 Task: In the  document harry.html ,align picture to the 'center'. Insert word art below the picture and give heading  'Harry Potter  in Light Orange'change the shape height to  6.82 in
Action: Mouse moved to (203, 100)
Screenshot: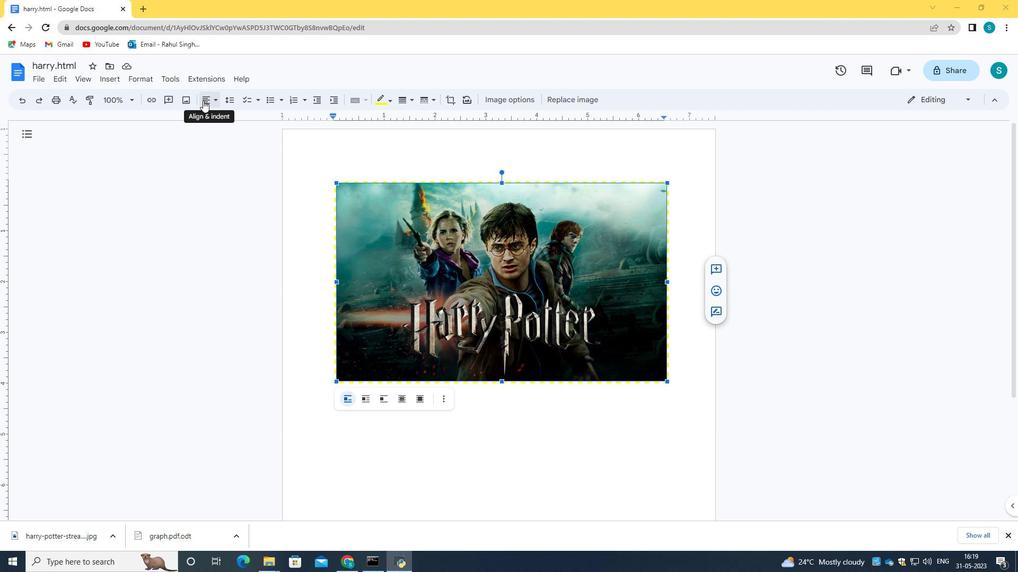 
Action: Mouse pressed left at (203, 100)
Screenshot: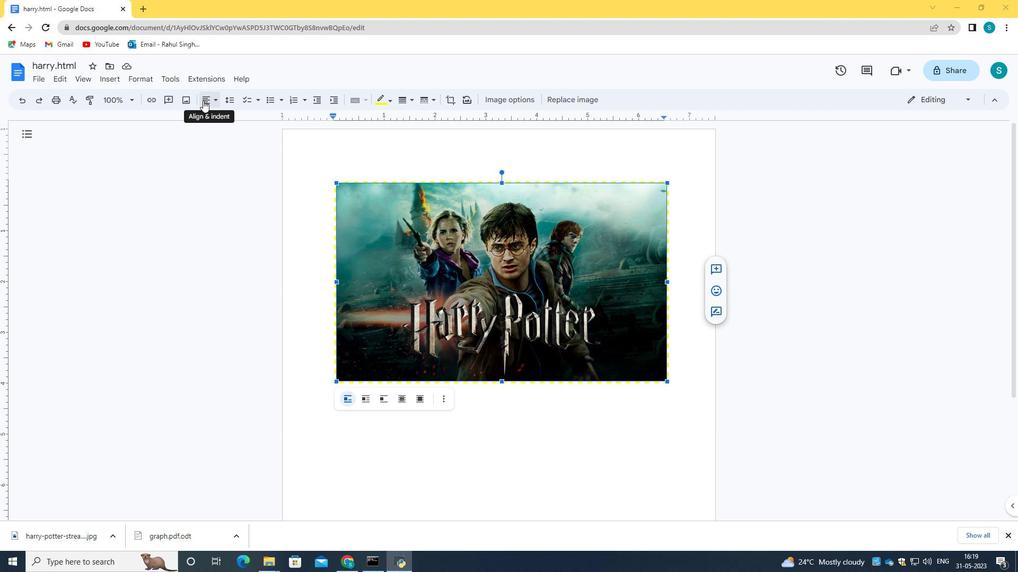 
Action: Mouse moved to (224, 119)
Screenshot: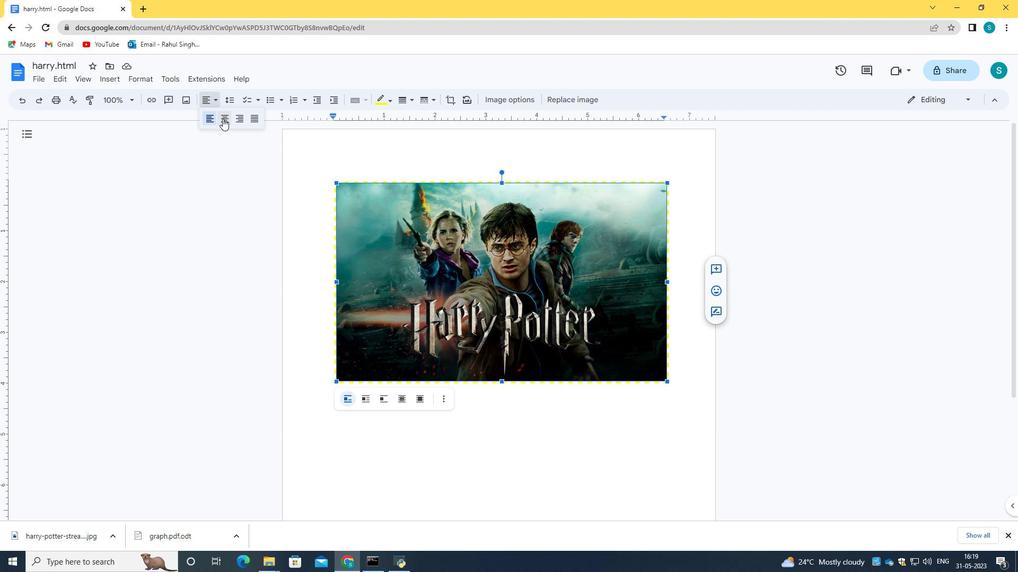
Action: Mouse pressed left at (224, 119)
Screenshot: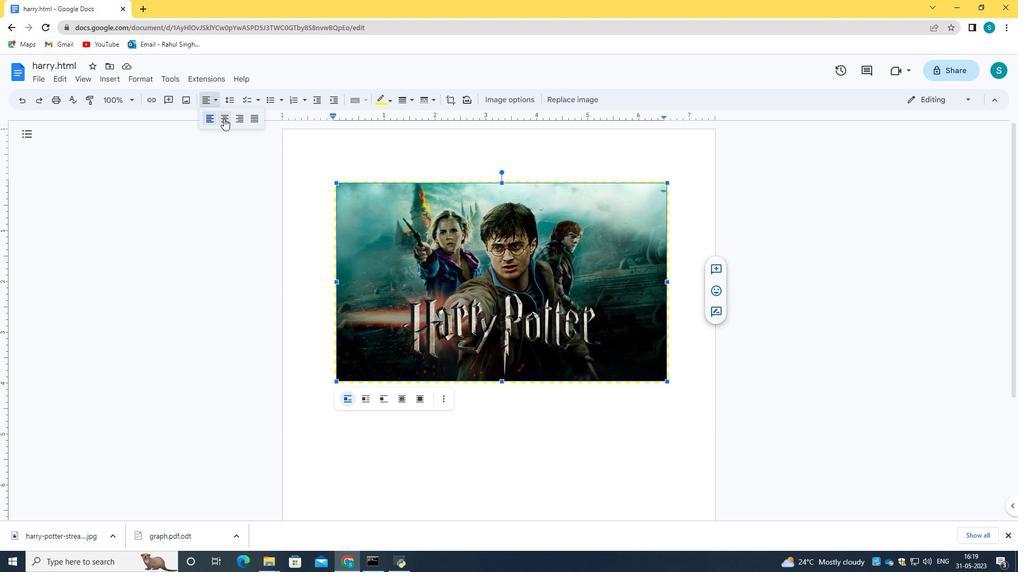 
Action: Mouse moved to (356, 235)
Screenshot: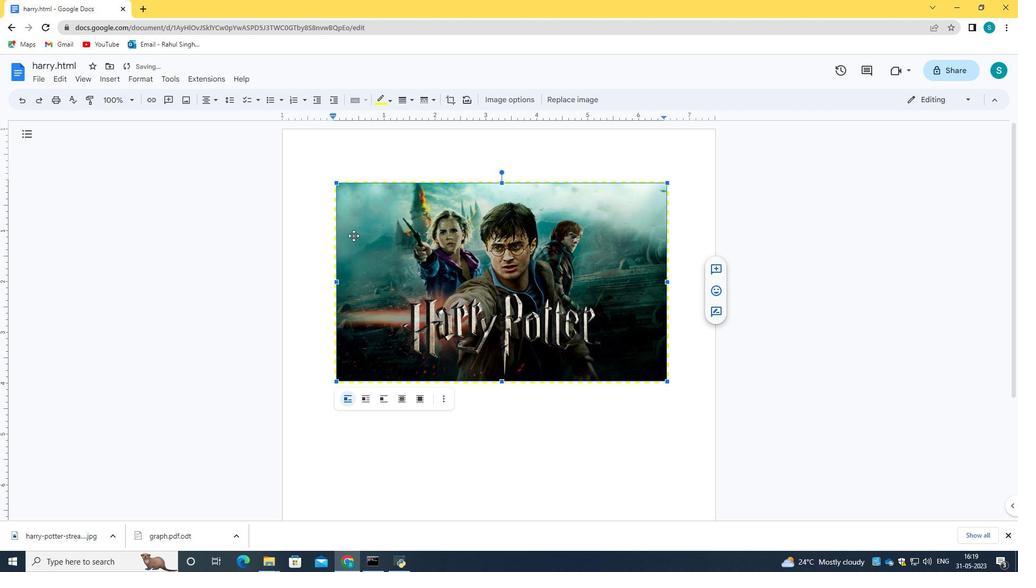 
Action: Mouse pressed left at (356, 235)
Screenshot: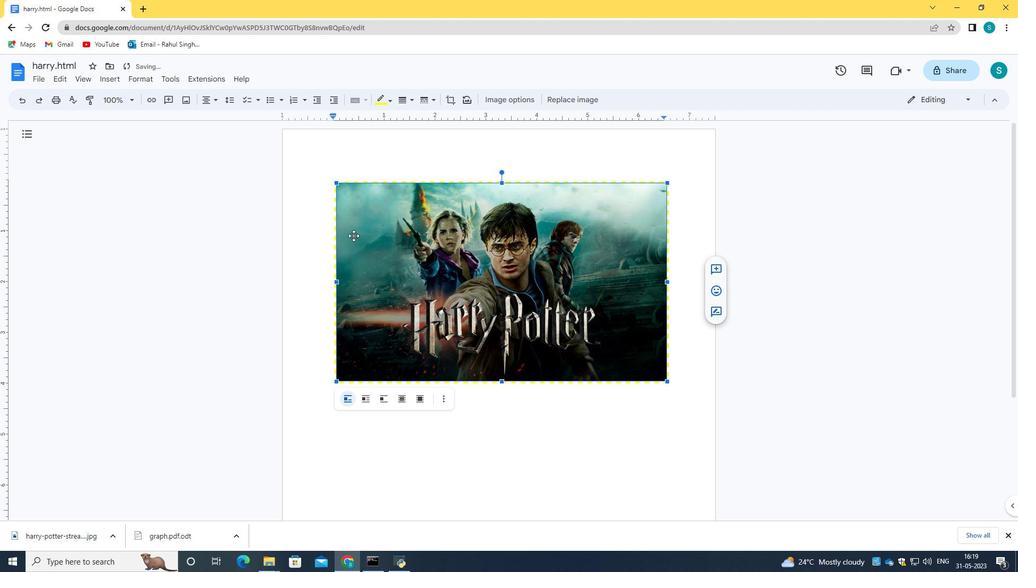 
Action: Mouse moved to (213, 100)
Screenshot: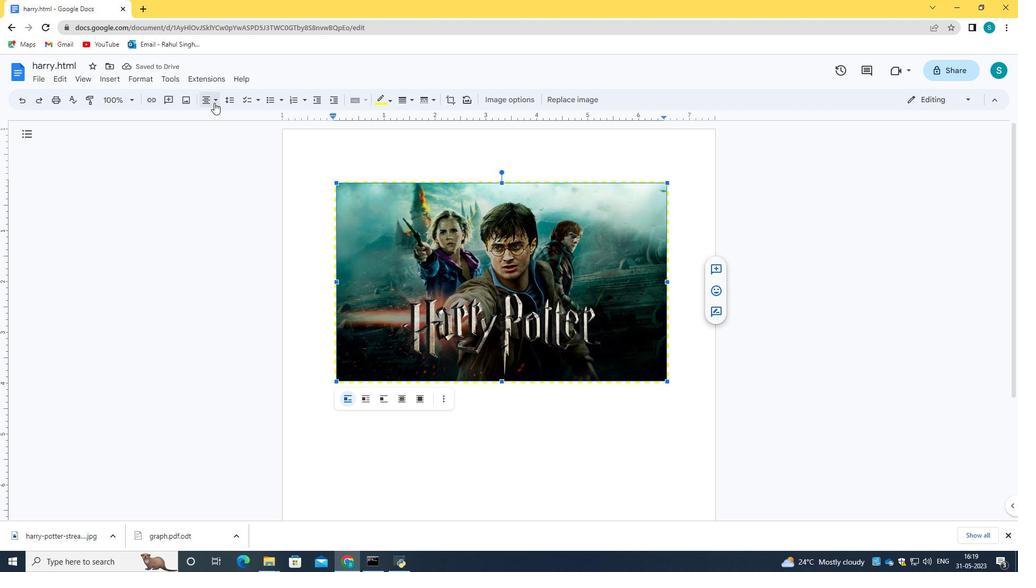 
Action: Mouse pressed left at (213, 100)
Screenshot: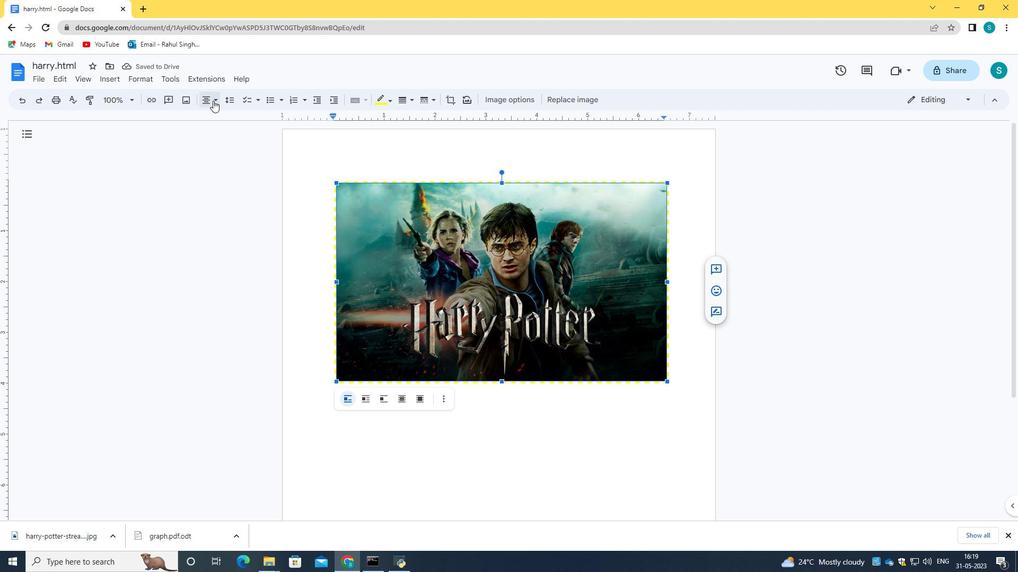 
Action: Mouse moved to (225, 122)
Screenshot: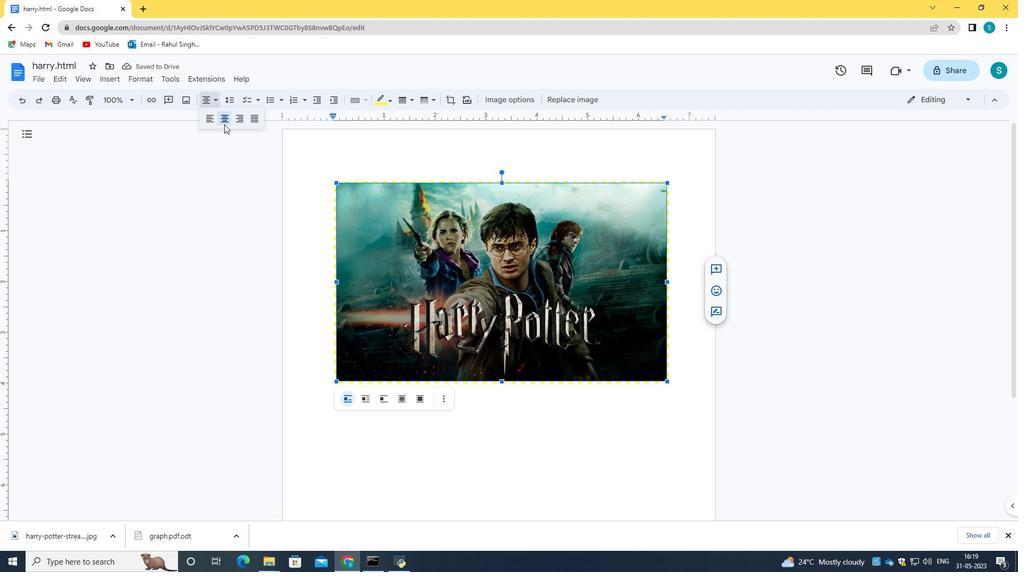
Action: Mouse pressed left at (225, 122)
Screenshot: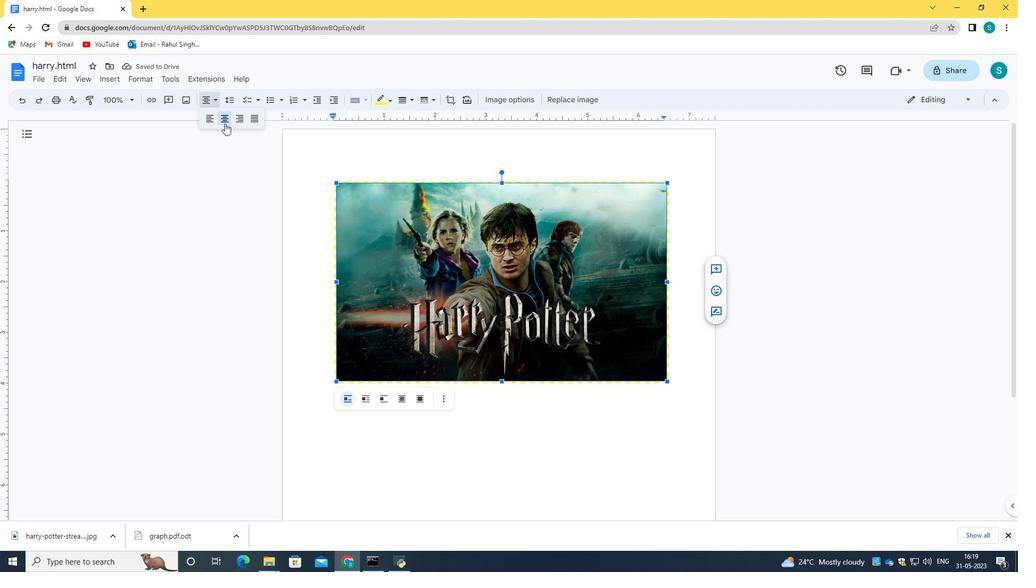 
Action: Mouse moved to (225, 122)
Screenshot: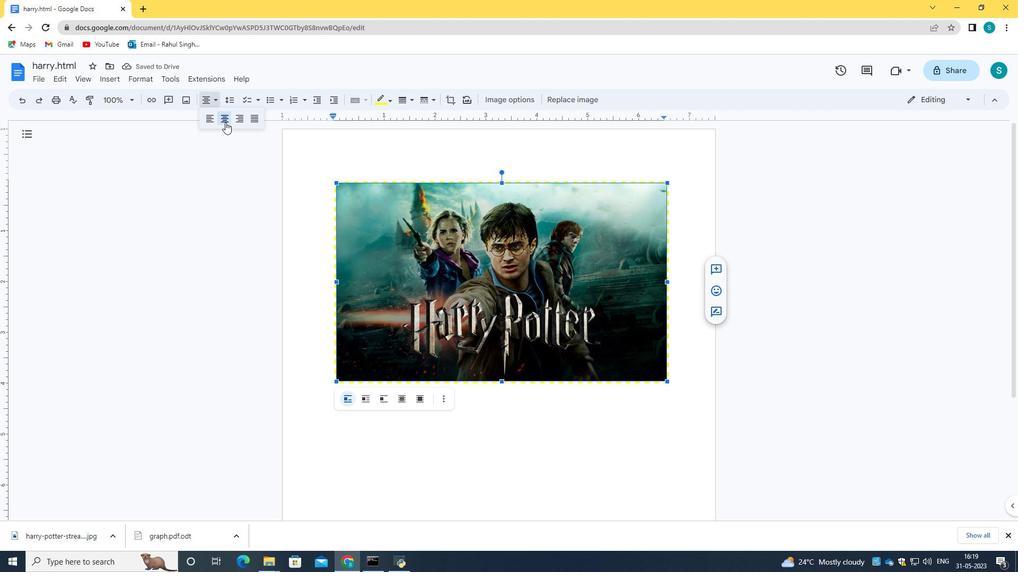 
Action: Mouse pressed left at (225, 122)
Screenshot: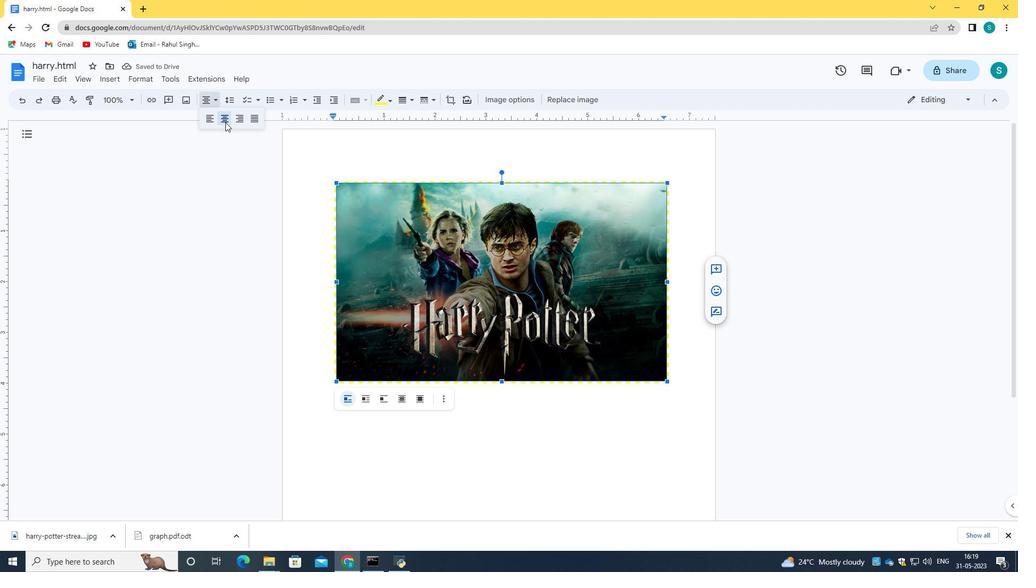 
Action: Mouse moved to (344, 156)
Screenshot: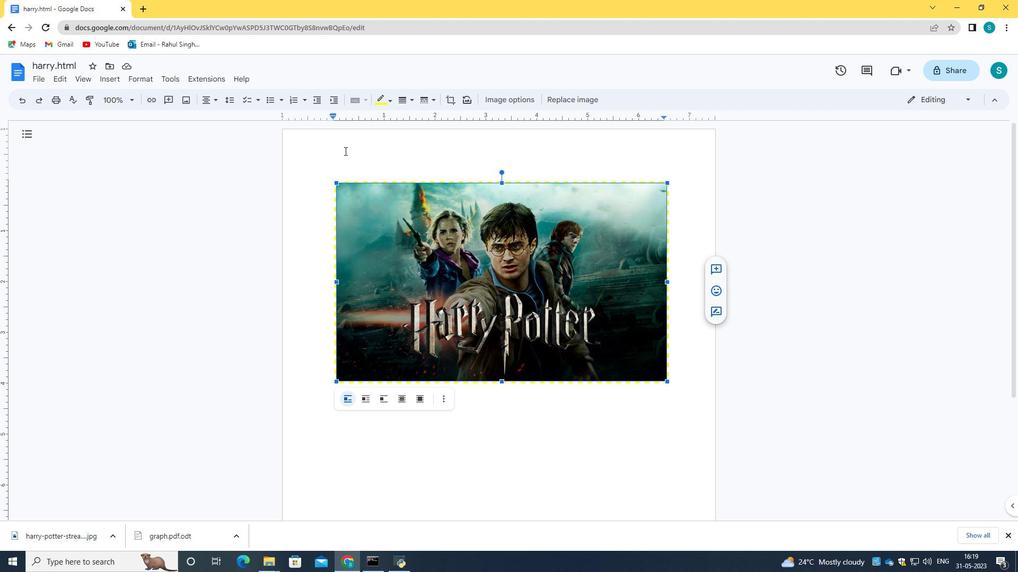
Action: Mouse pressed left at (344, 156)
Screenshot: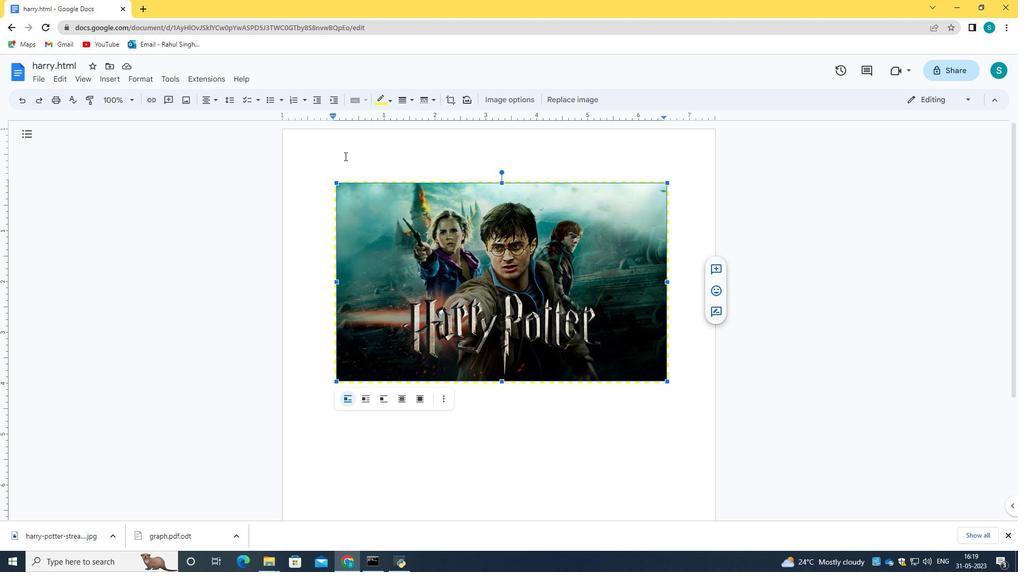 
Action: Mouse moved to (115, 82)
Screenshot: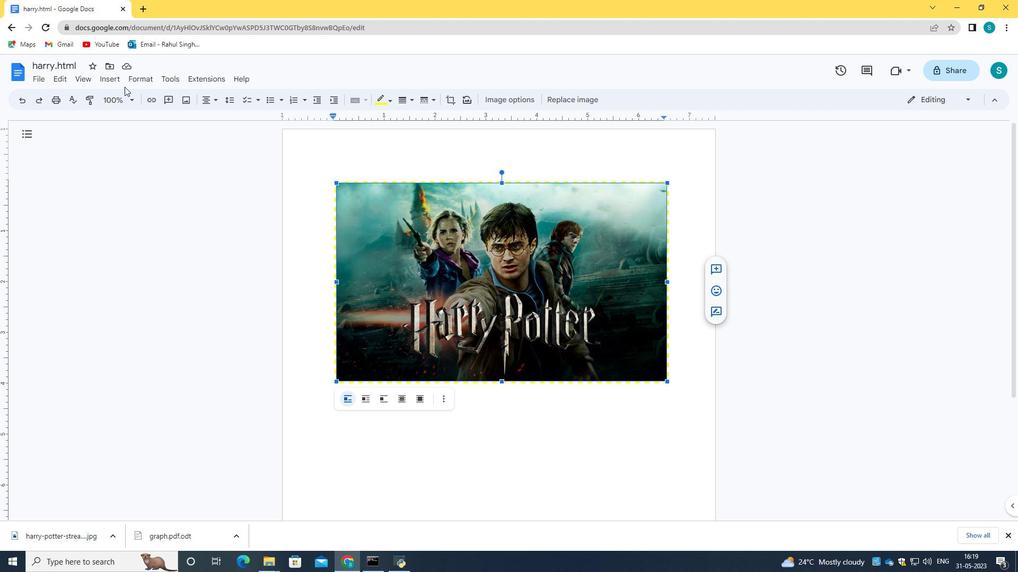 
Action: Mouse pressed left at (115, 82)
Screenshot: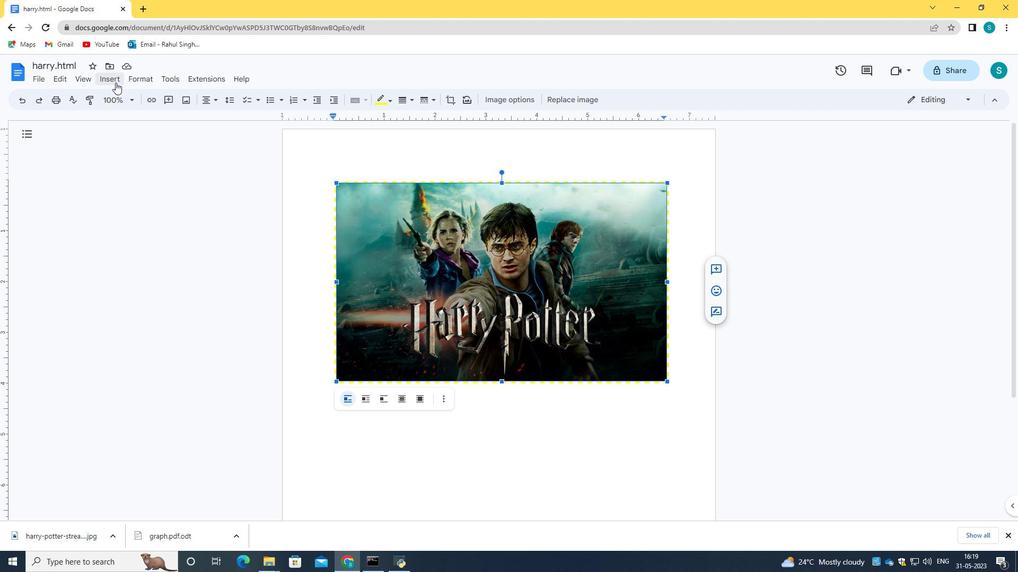 
Action: Mouse moved to (315, 138)
Screenshot: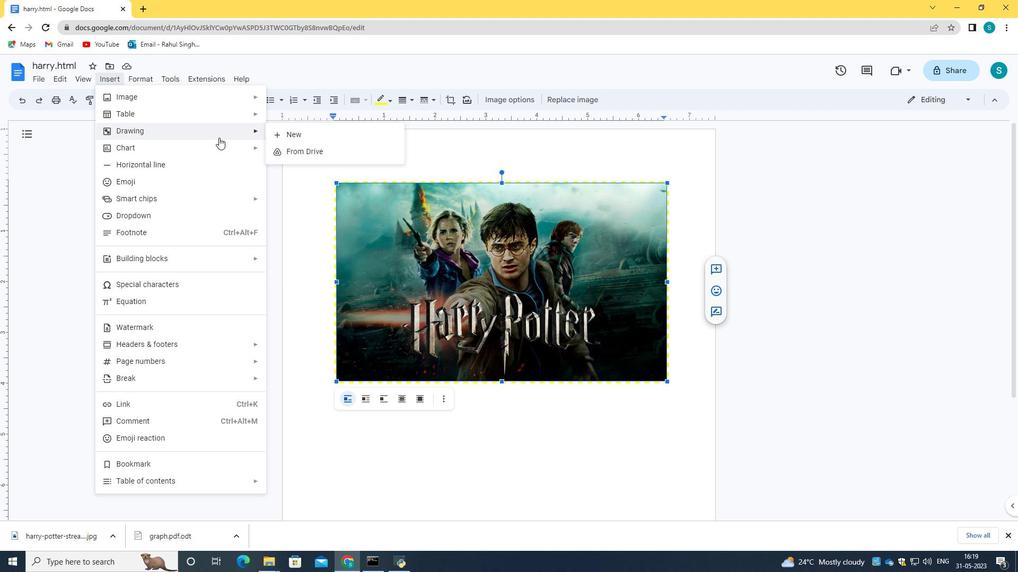 
Action: Mouse pressed left at (315, 138)
Screenshot: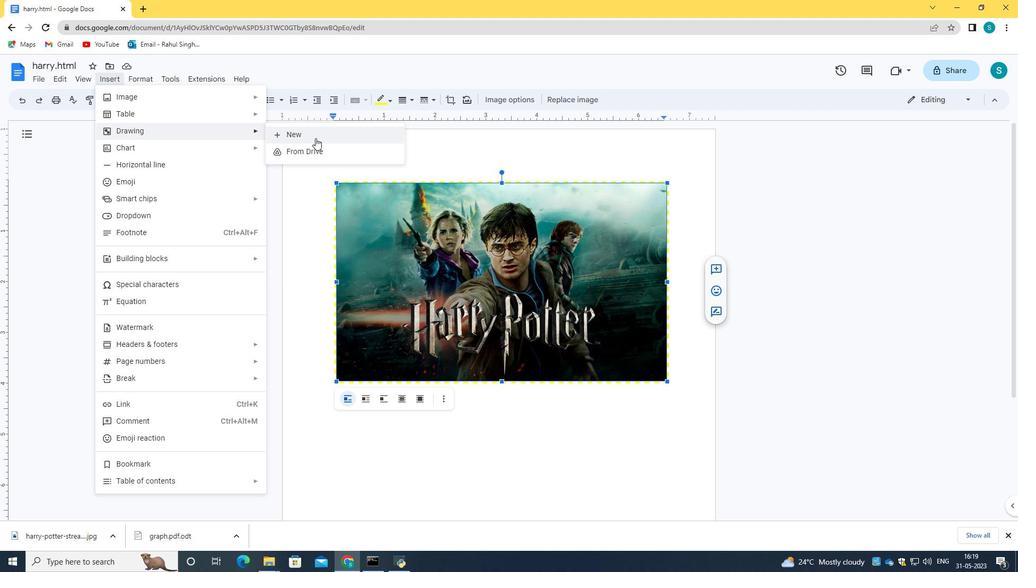 
Action: Mouse moved to (279, 123)
Screenshot: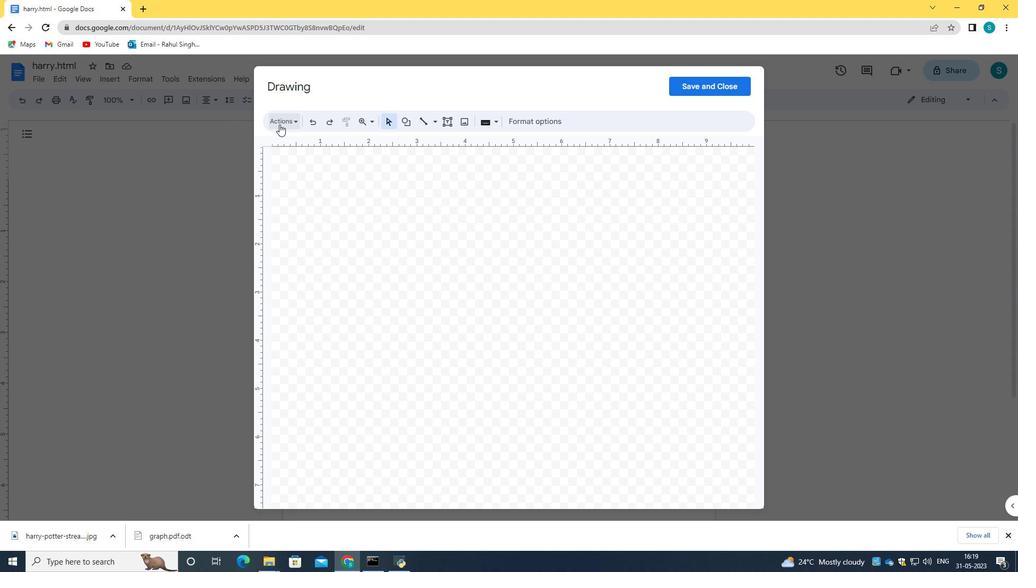 
Action: Mouse pressed left at (279, 123)
Screenshot: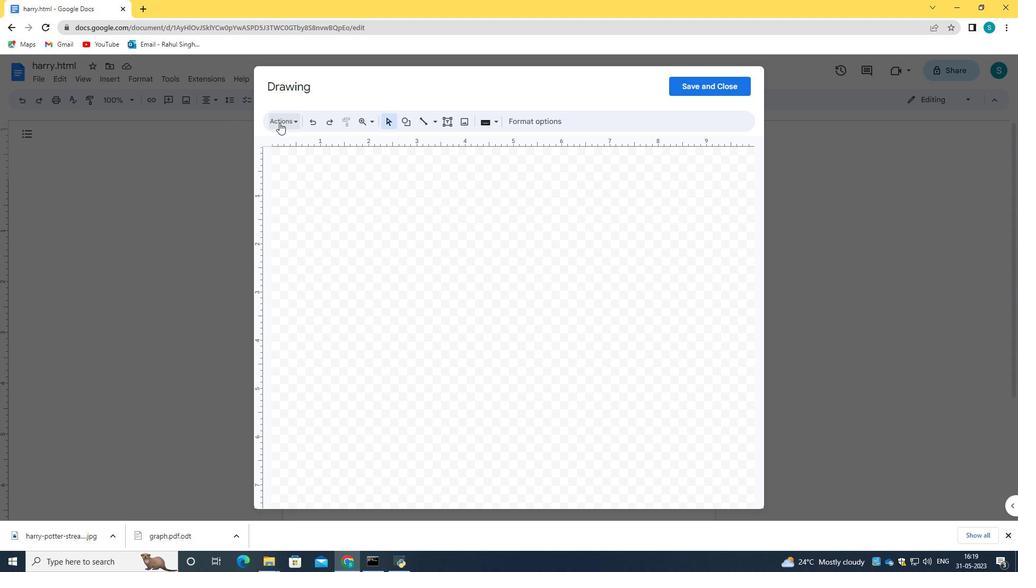 
Action: Mouse moved to (319, 195)
Screenshot: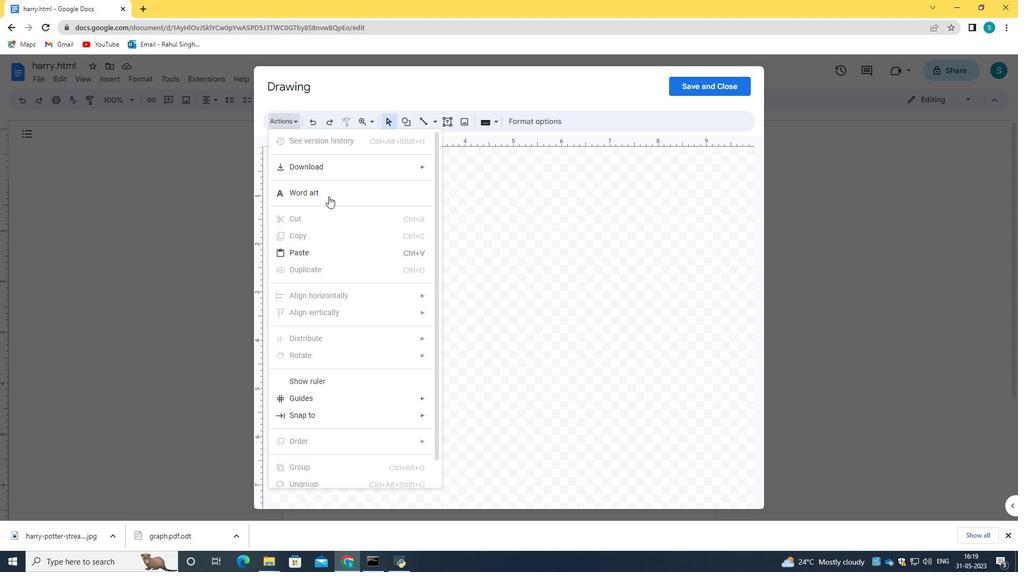 
Action: Mouse pressed left at (319, 195)
Screenshot: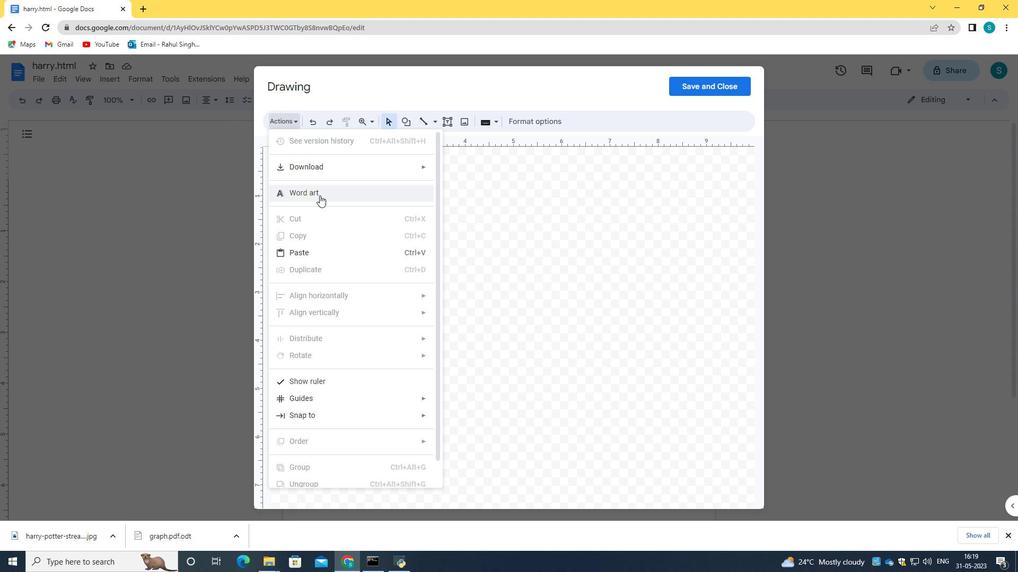 
Action: Mouse moved to (477, 164)
Screenshot: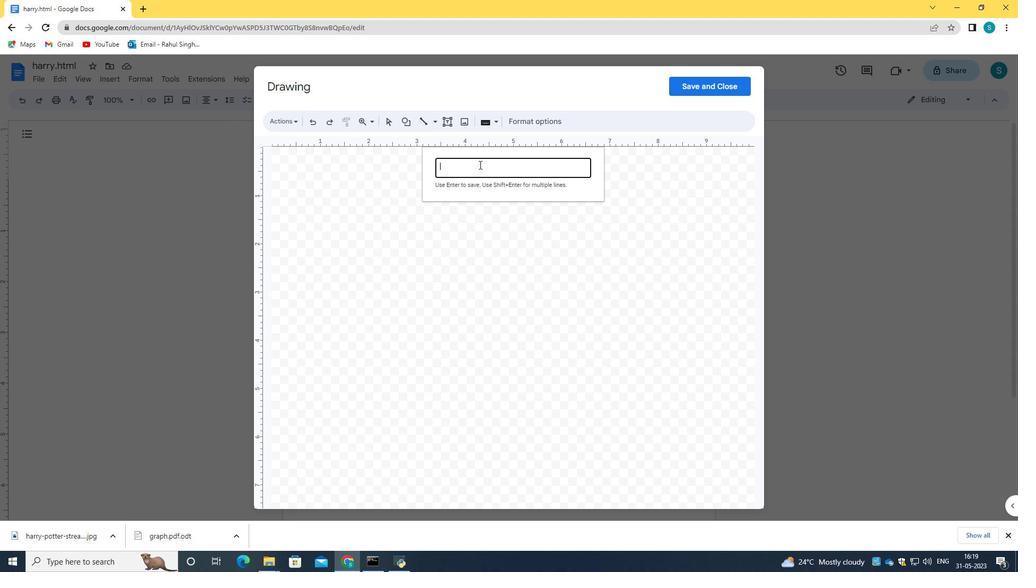 
Action: Key pressed <Key.caps_lock>H<Key.caps_lock>arry<Key.space><Key.caps_lock>P<Key.caps_lock>otter
Screenshot: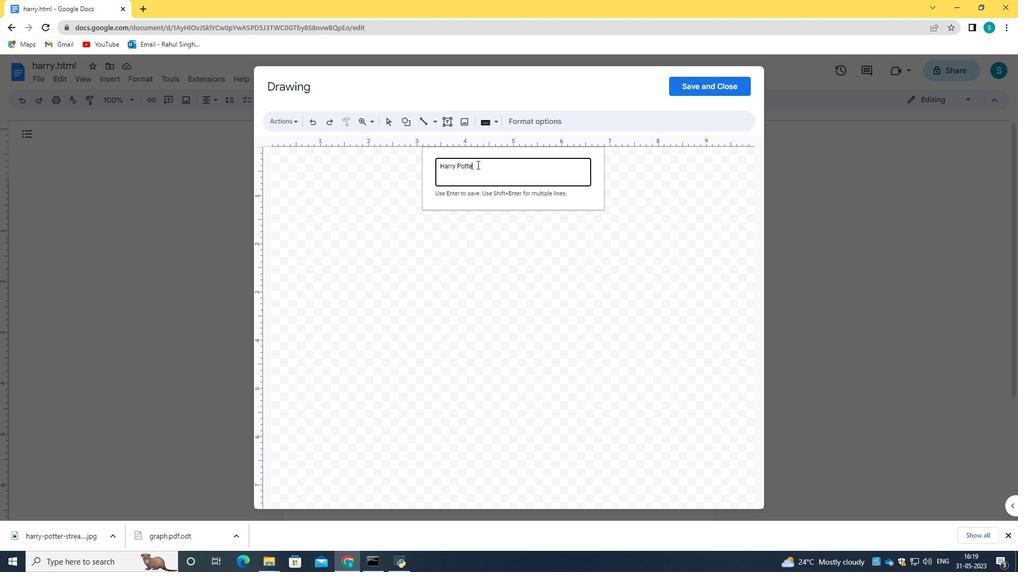 
Action: Mouse moved to (477, 167)
Screenshot: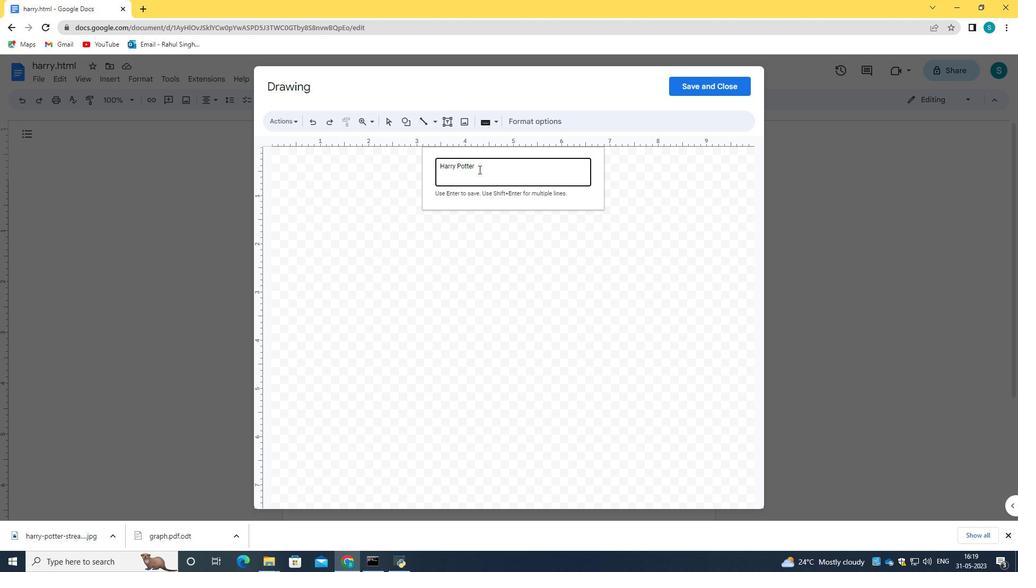 
Action: Mouse pressed left at (477, 167)
Screenshot: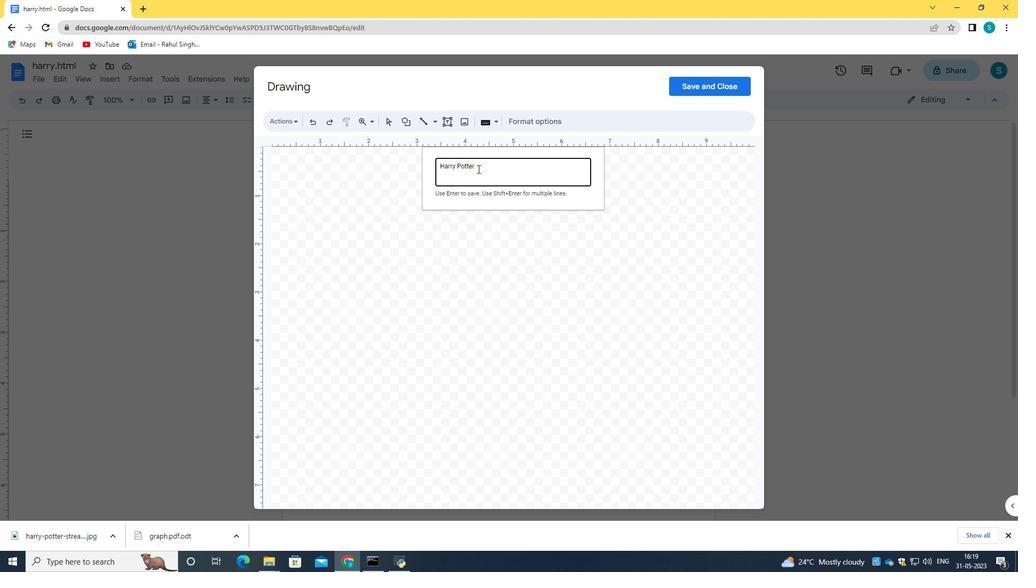 
Action: Mouse moved to (703, 85)
Screenshot: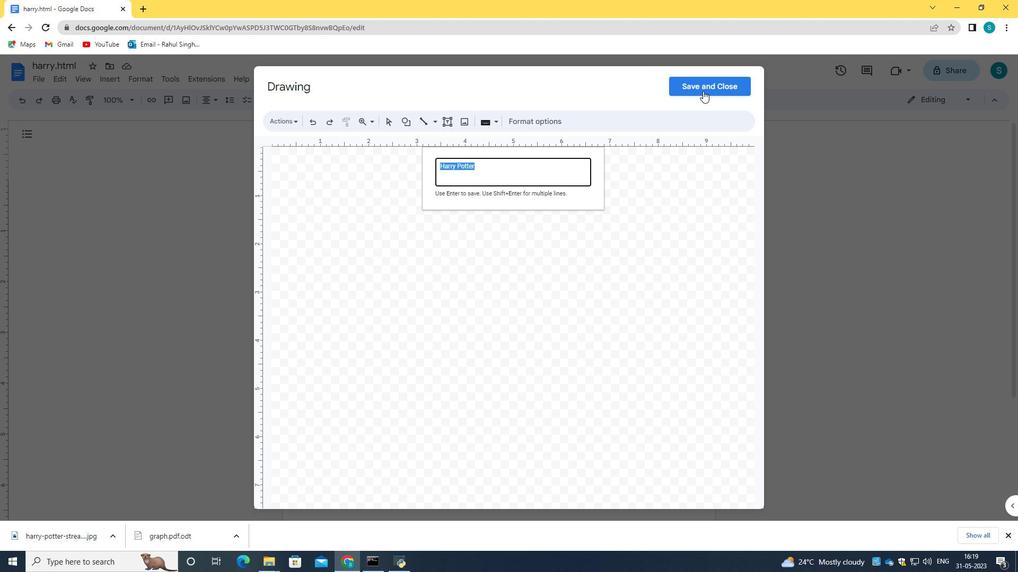 
Action: Mouse pressed left at (703, 85)
Screenshot: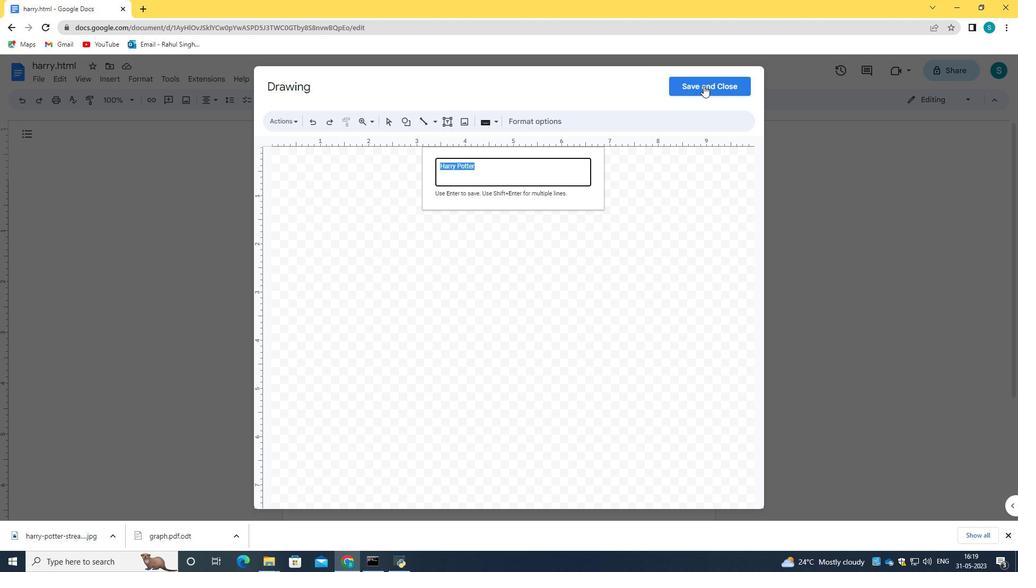 
Action: Mouse moved to (469, 165)
Screenshot: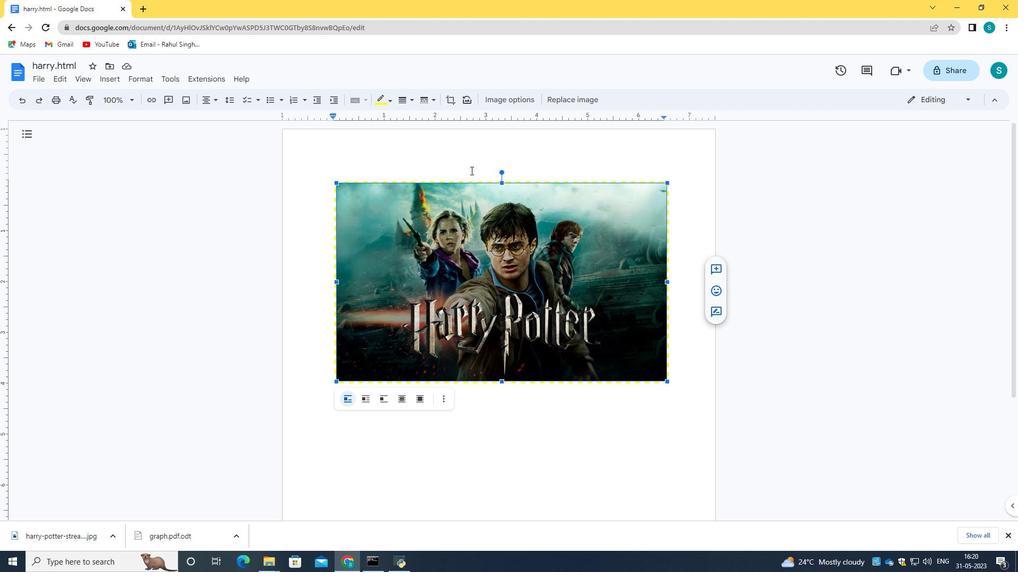 
Action: Mouse pressed left at (469, 165)
Screenshot: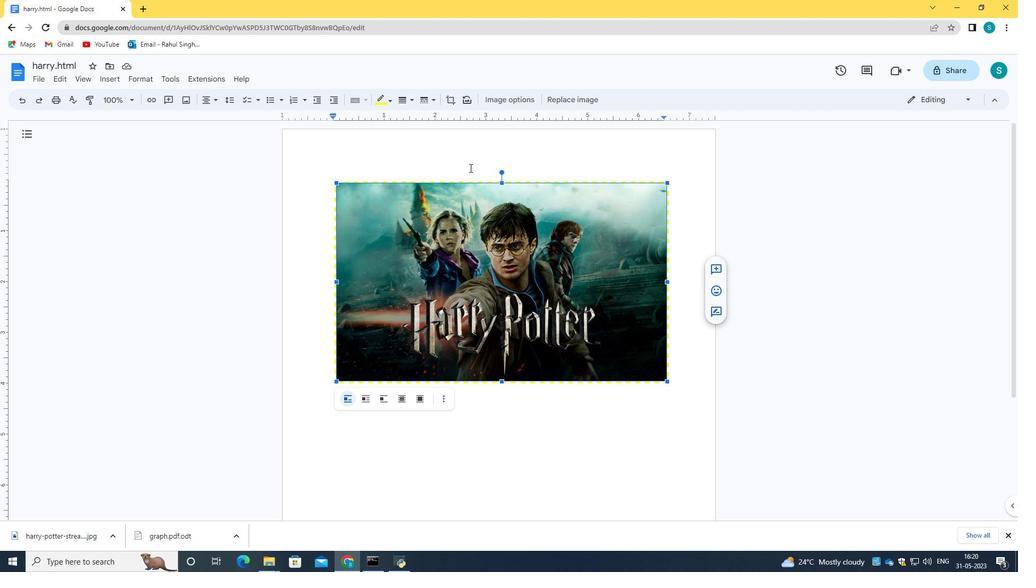 
Action: Mouse moved to (554, 413)
Screenshot: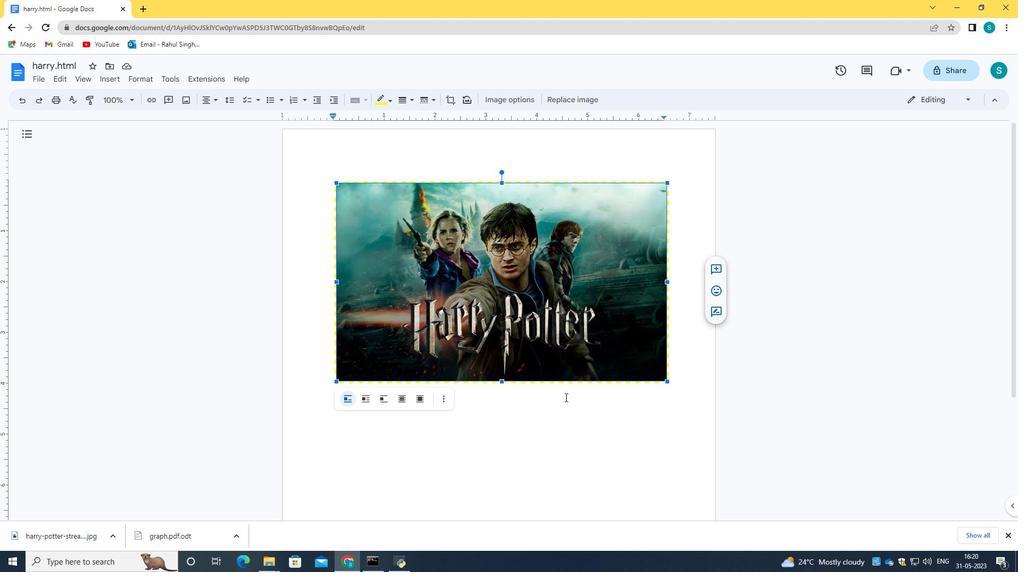 
Action: Mouse pressed left at (554, 413)
Screenshot: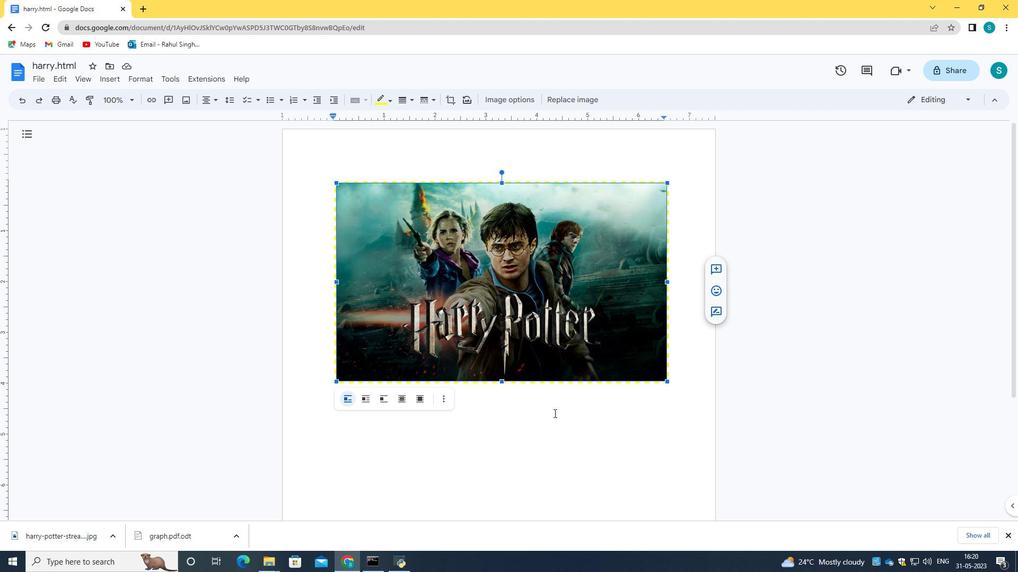 
Action: Mouse moved to (468, 148)
Screenshot: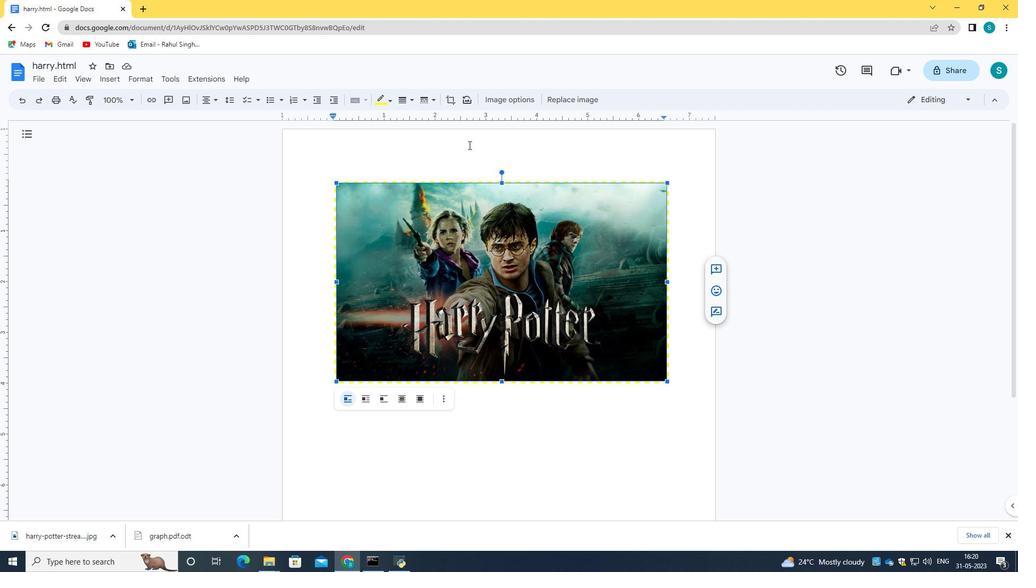 
Action: Mouse pressed left at (468, 148)
Screenshot: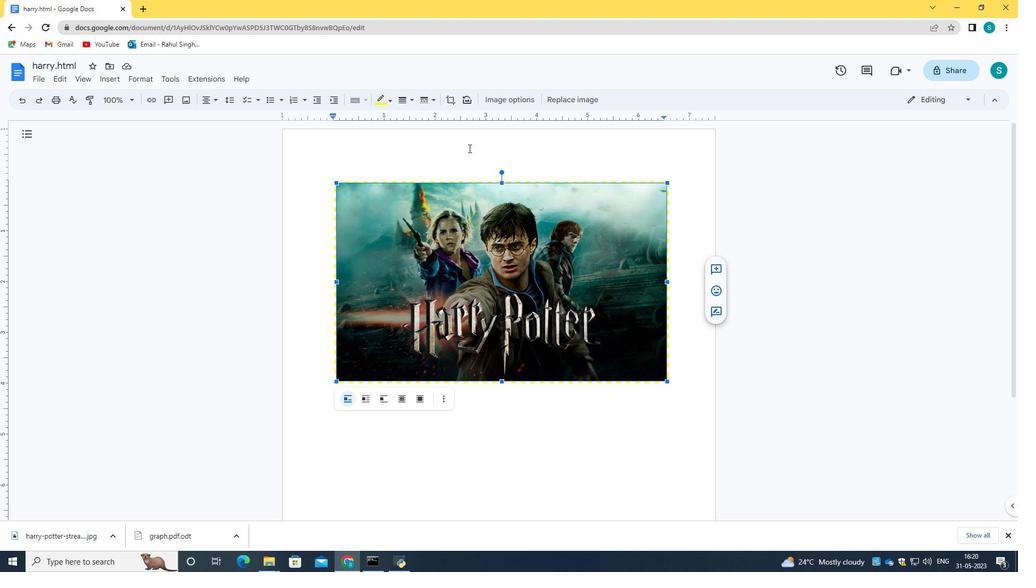 
Action: Mouse pressed left at (468, 148)
Screenshot: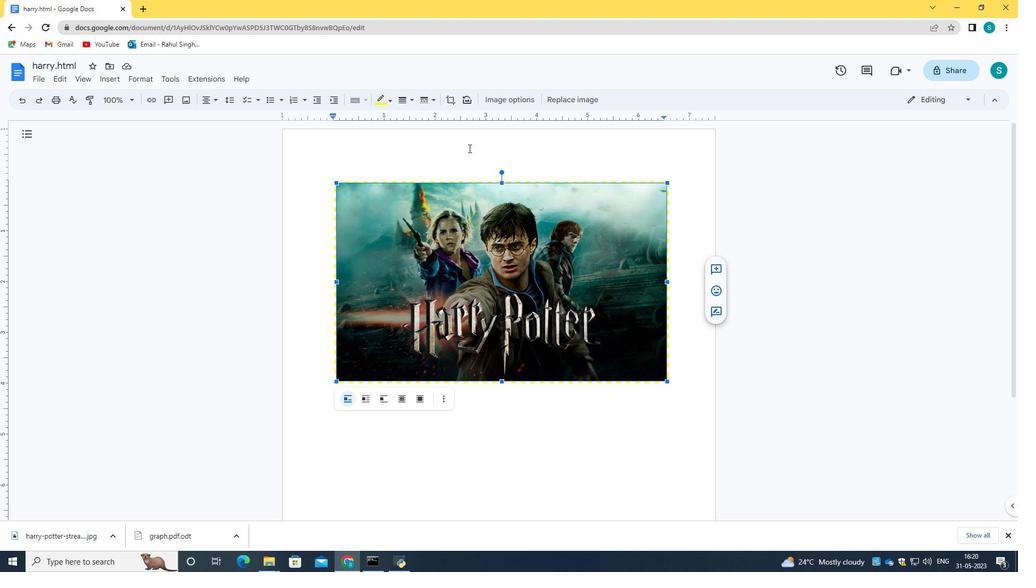 
Action: Mouse pressed left at (468, 148)
Screenshot: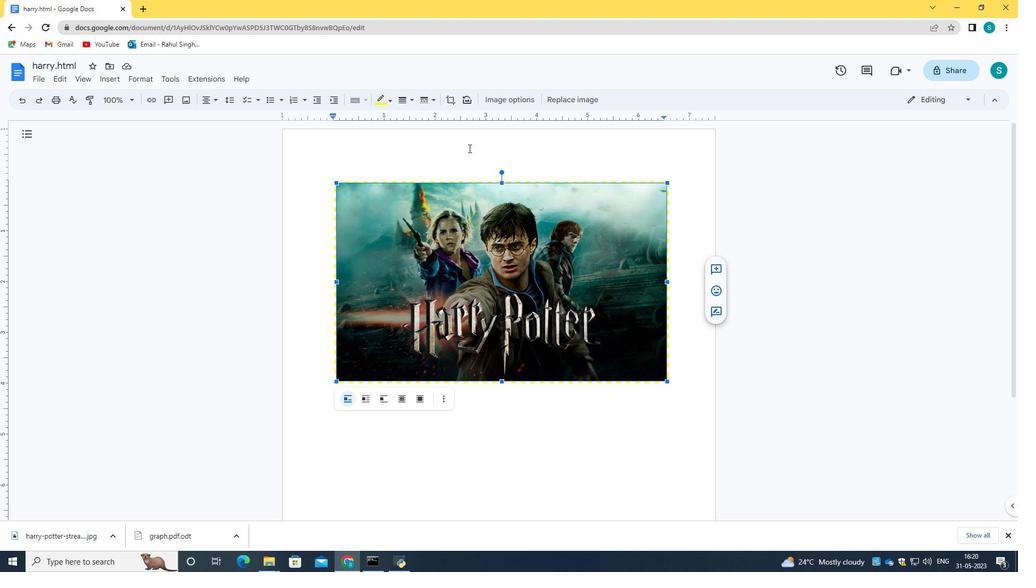 
Action: Mouse moved to (655, 331)
Screenshot: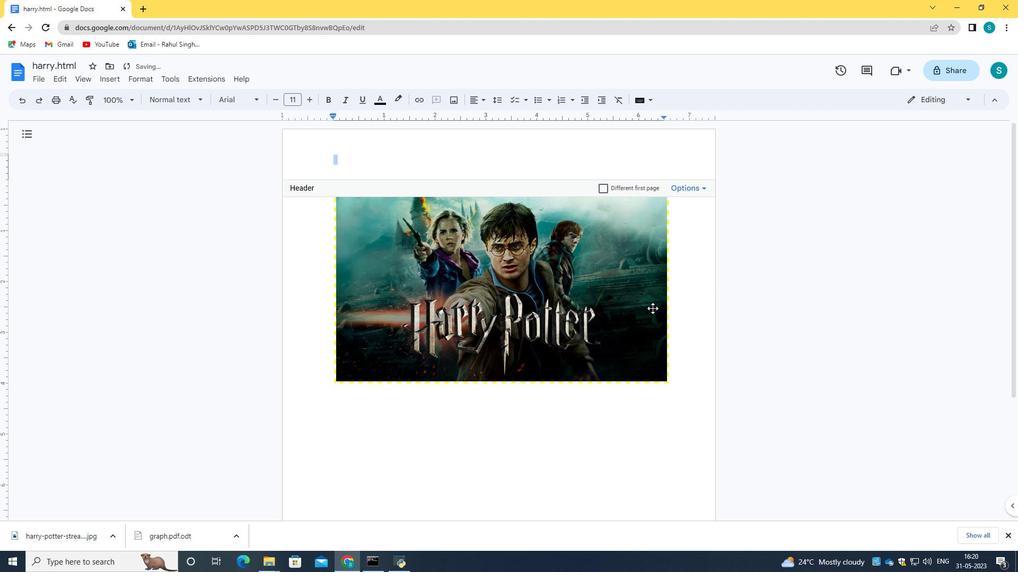 
Action: Mouse scrolled (655, 330) with delta (0, 0)
Screenshot: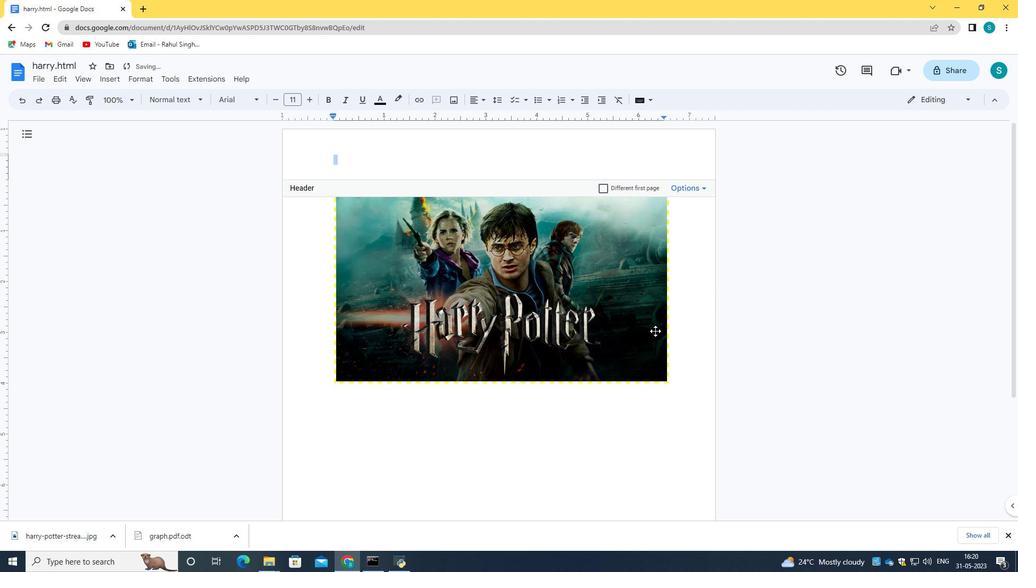 
Action: Mouse scrolled (655, 330) with delta (0, 0)
Screenshot: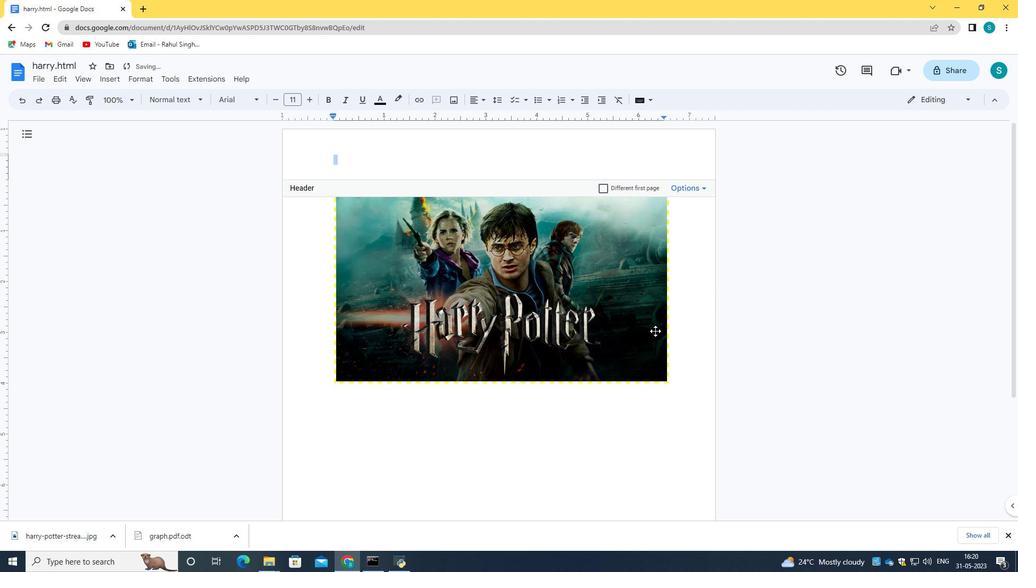 
Action: Mouse scrolled (655, 330) with delta (0, 0)
Screenshot: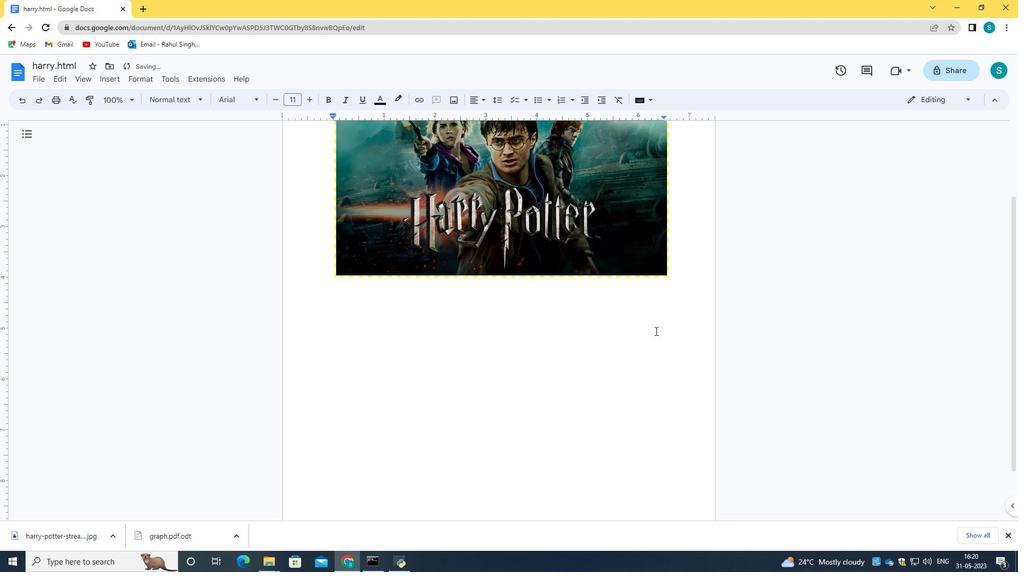
Action: Mouse scrolled (655, 330) with delta (0, 0)
Screenshot: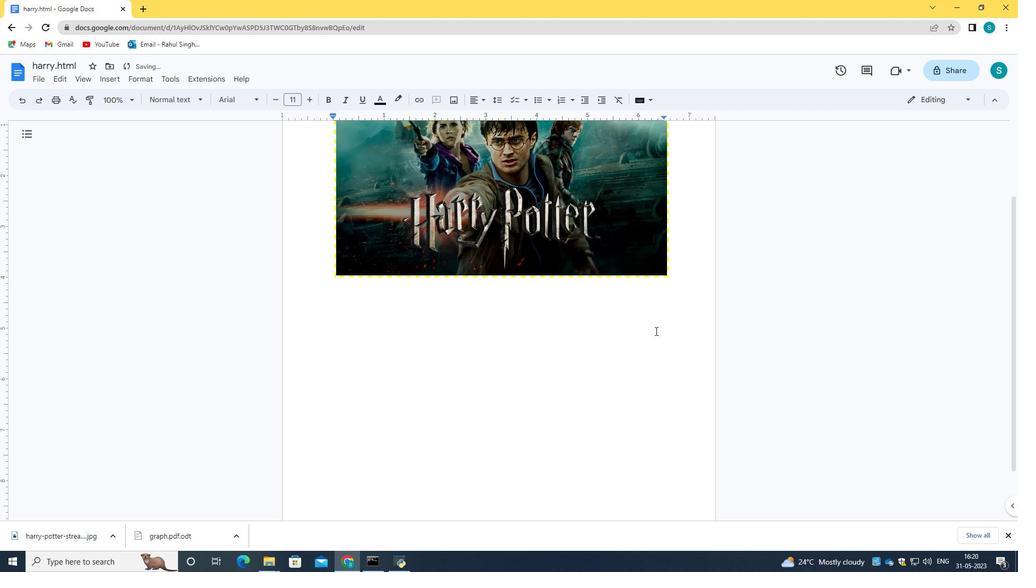 
Action: Mouse scrolled (655, 330) with delta (0, 0)
Screenshot: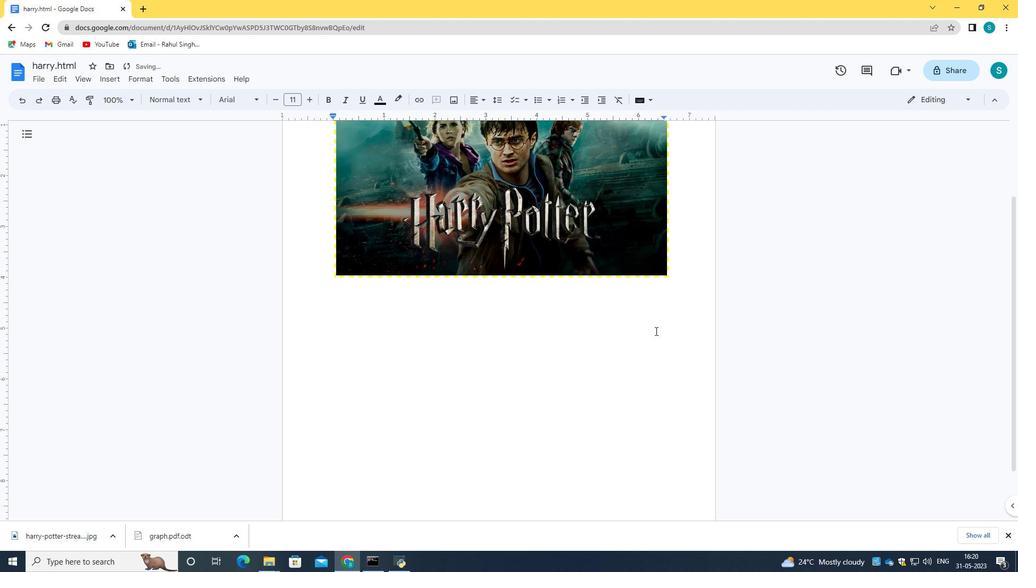 
Action: Mouse scrolled (655, 330) with delta (0, 0)
Screenshot: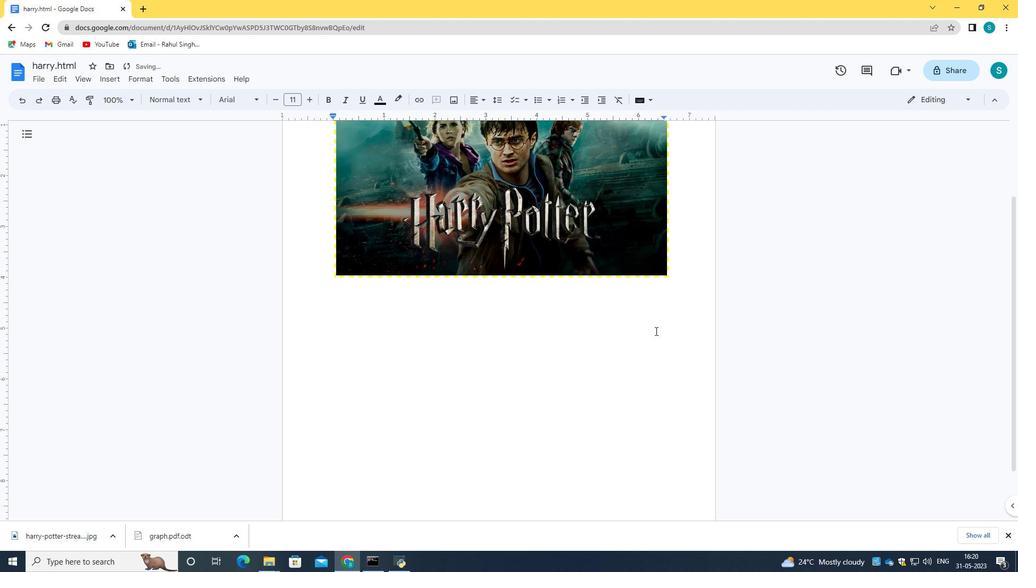 
Action: Mouse scrolled (655, 330) with delta (0, 0)
Screenshot: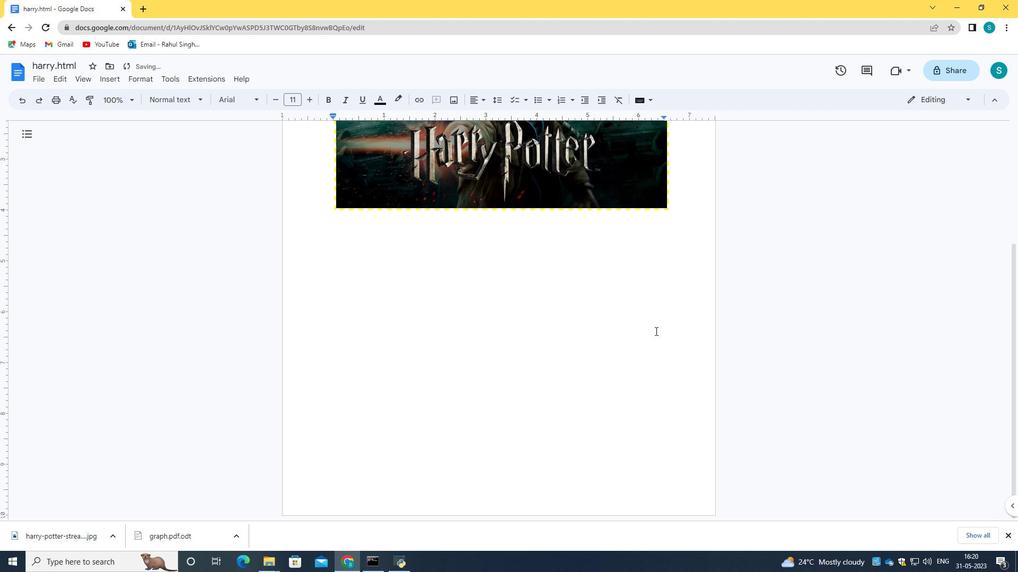 
Action: Mouse scrolled (655, 330) with delta (0, 0)
Screenshot: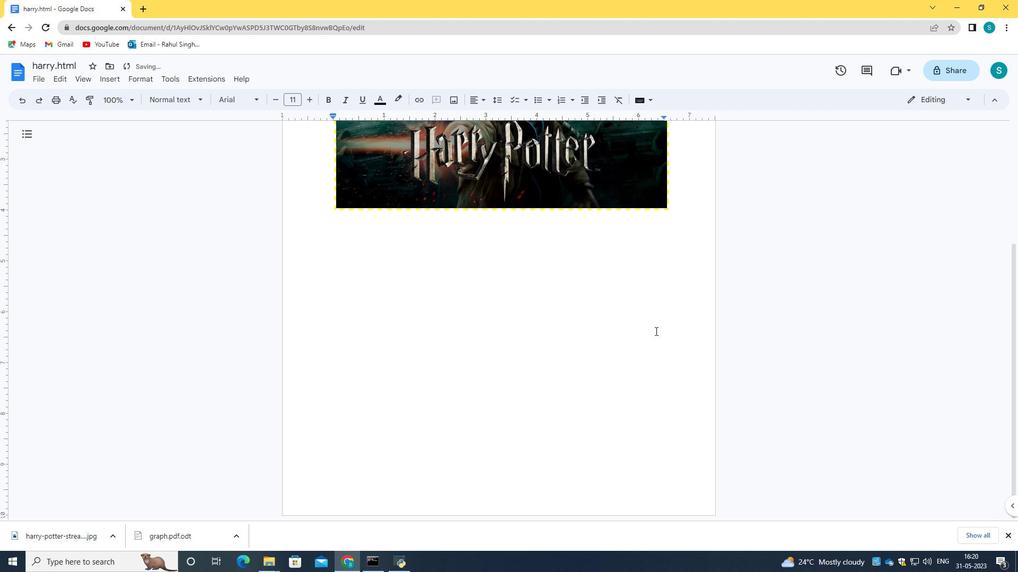 
Action: Mouse scrolled (655, 330) with delta (0, 0)
Screenshot: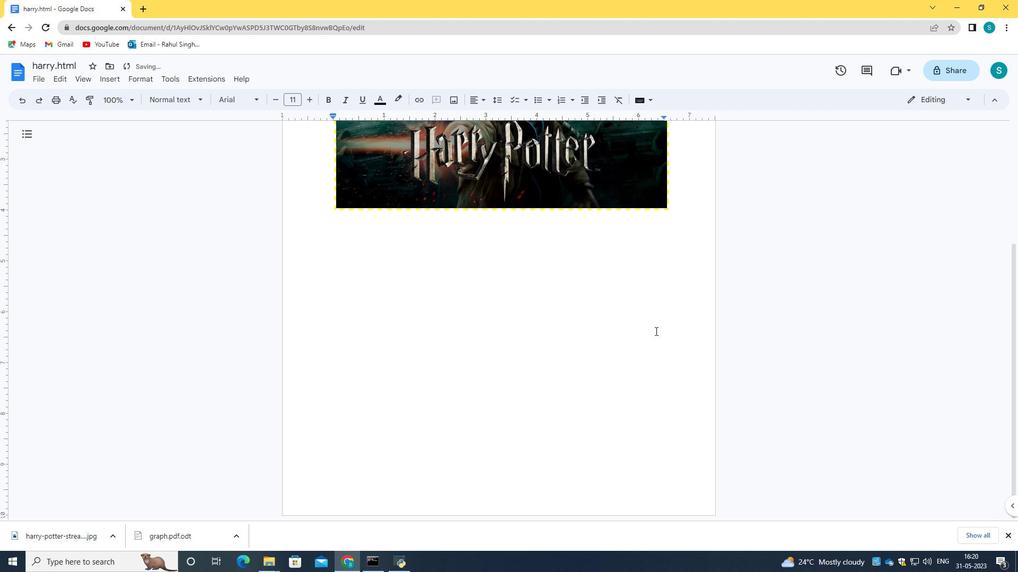 
Action: Mouse scrolled (655, 331) with delta (0, 0)
Screenshot: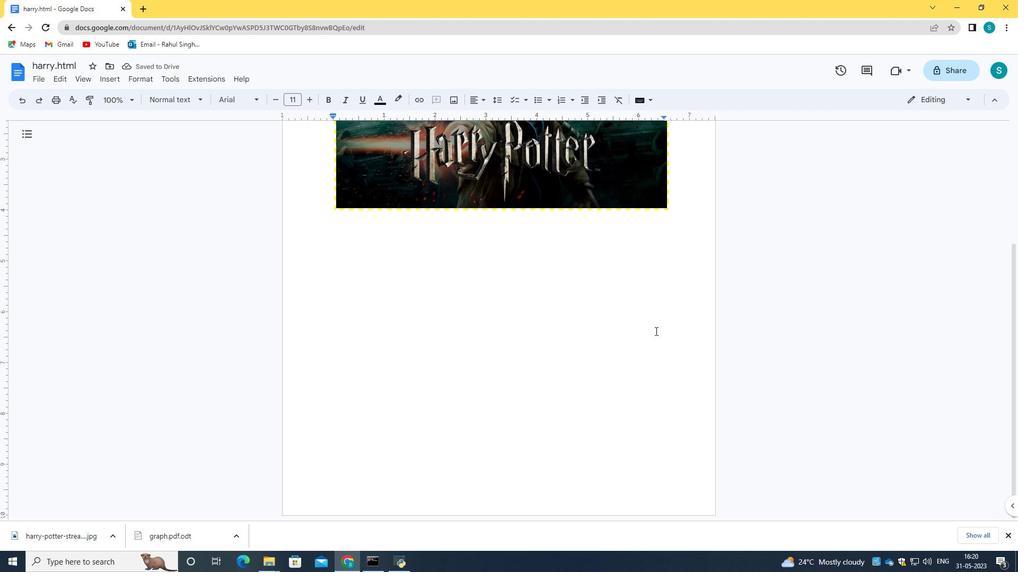 
Action: Mouse scrolled (655, 331) with delta (0, 0)
Screenshot: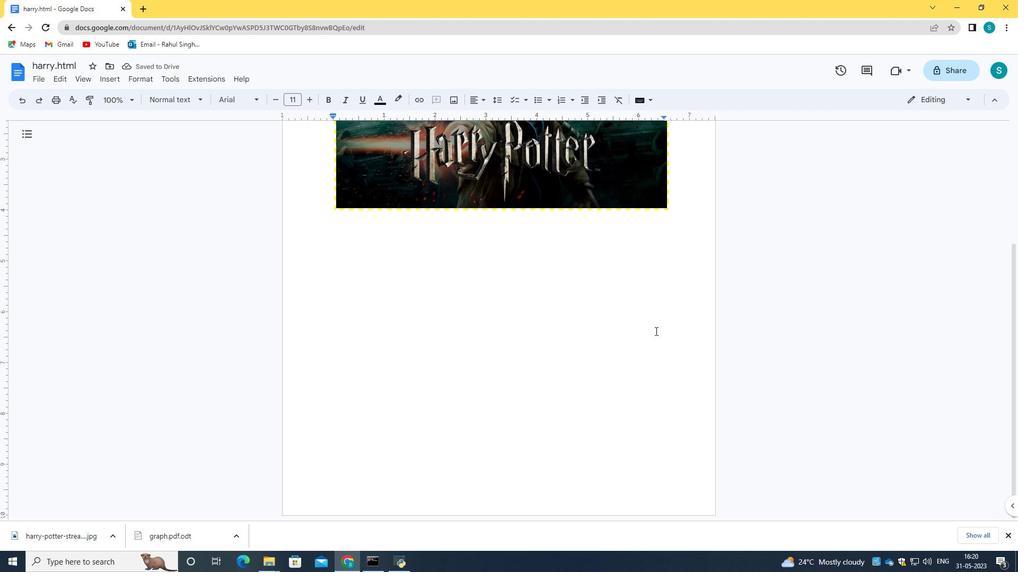 
Action: Mouse scrolled (655, 331) with delta (0, 0)
Screenshot: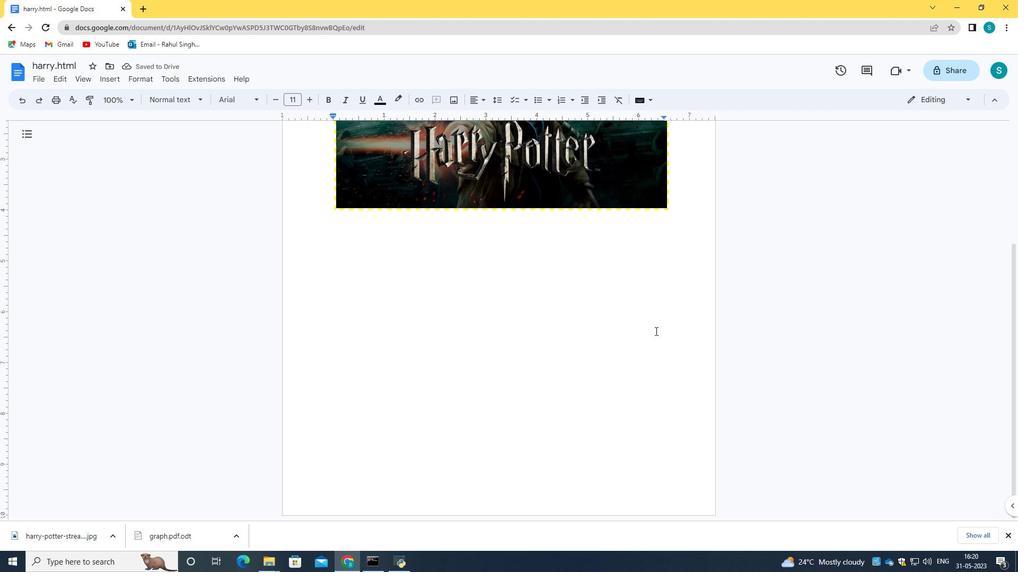 
Action: Mouse scrolled (655, 331) with delta (0, 0)
Screenshot: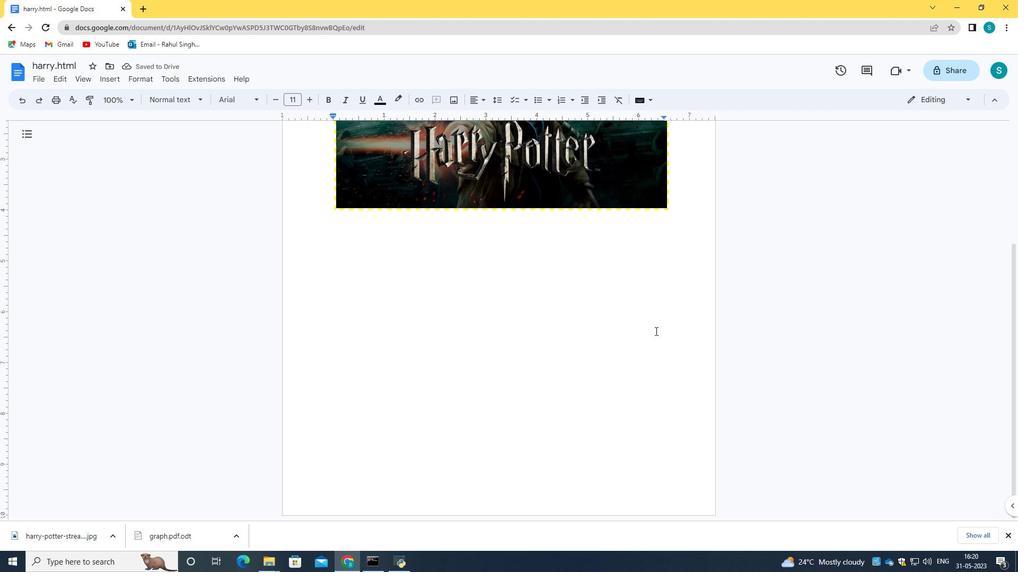 
Action: Mouse scrolled (655, 331) with delta (0, 0)
Screenshot: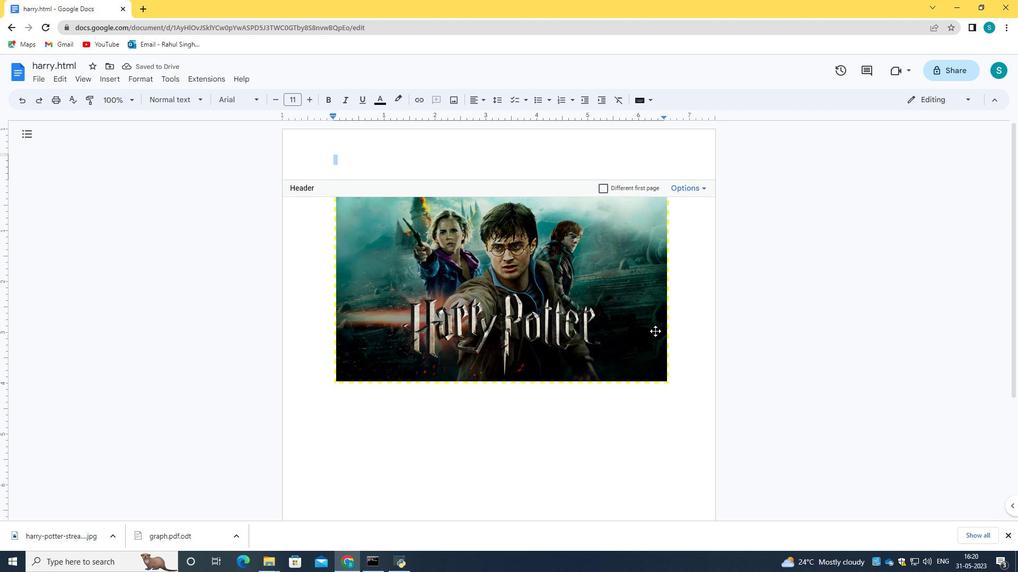 
Action: Mouse scrolled (655, 331) with delta (0, 0)
Screenshot: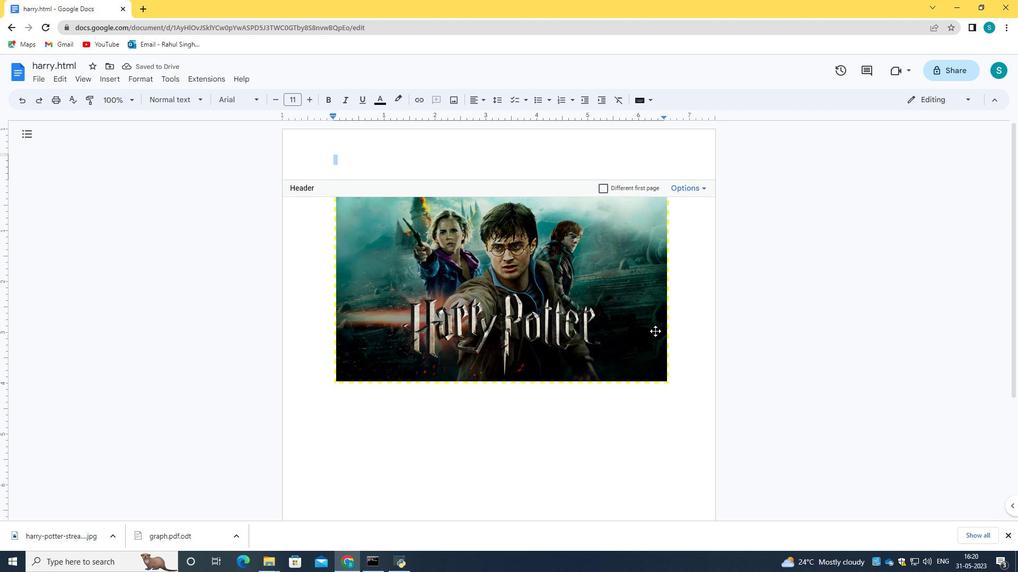 
Action: Mouse scrolled (655, 331) with delta (0, 0)
Screenshot: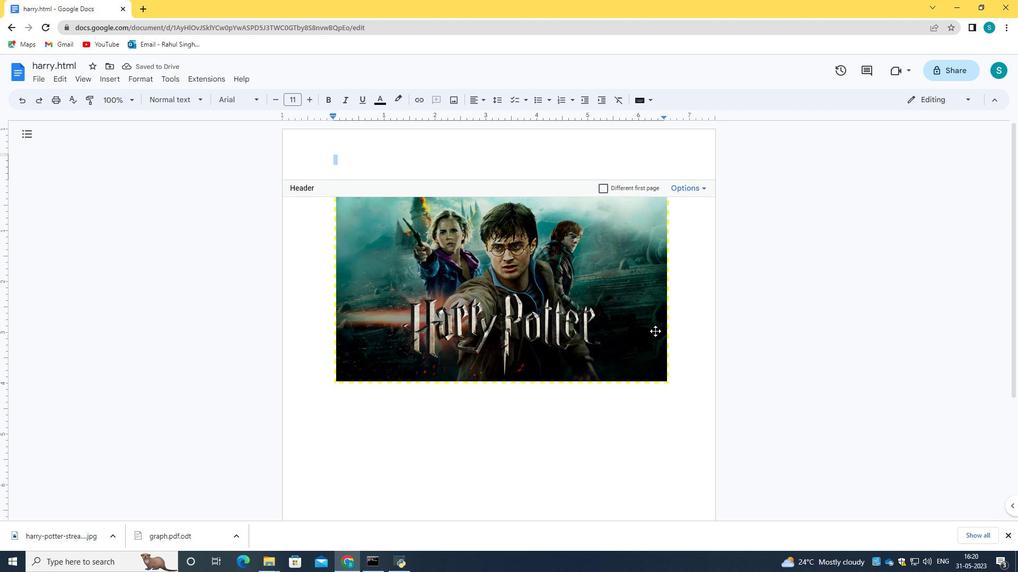
Action: Mouse moved to (362, 158)
Screenshot: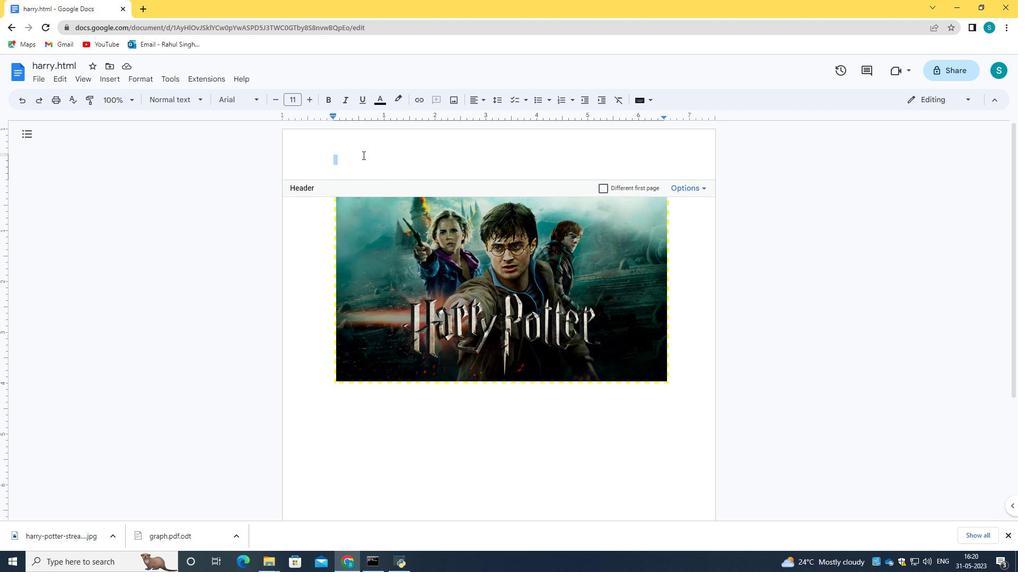 
Action: Mouse pressed left at (362, 158)
Screenshot: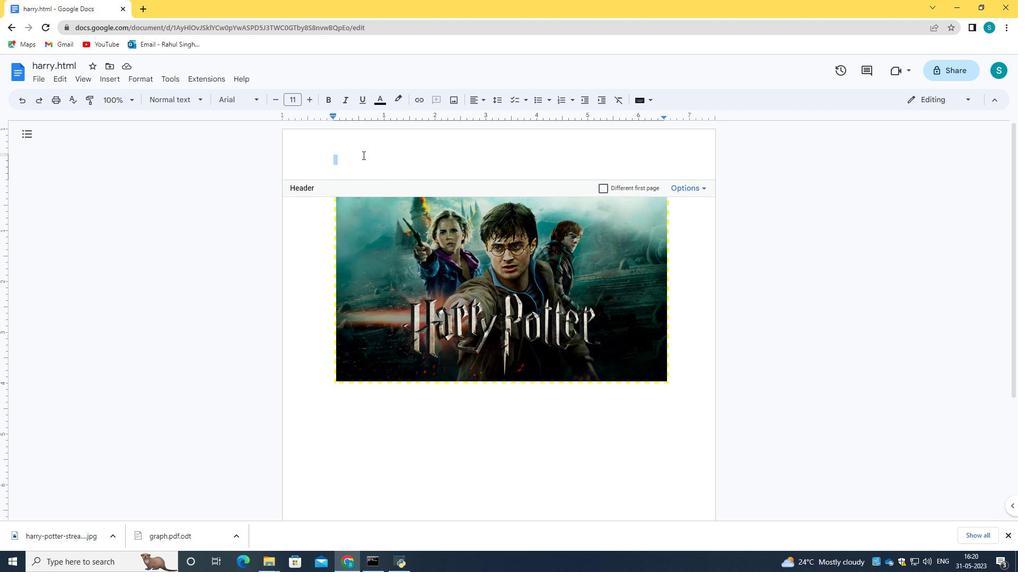 
Action: Mouse moved to (348, 154)
Screenshot: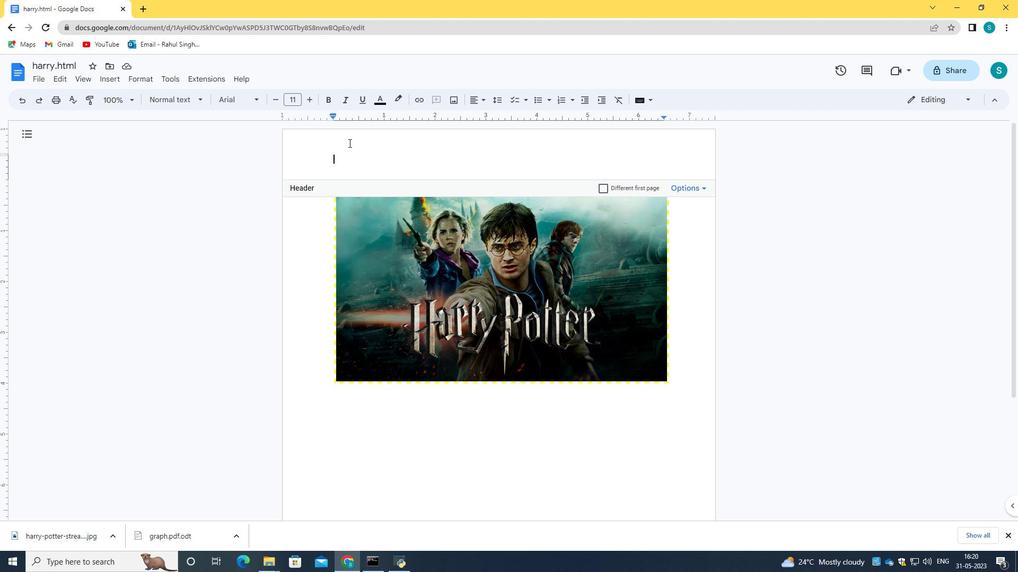 
Action: Mouse pressed right at (348, 154)
Screenshot: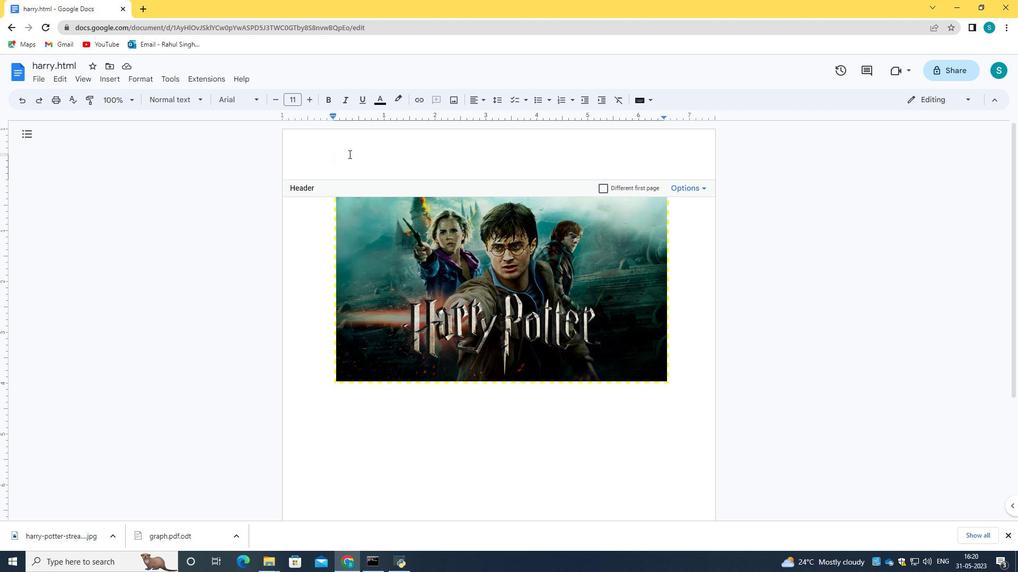 
Action: Mouse moved to (401, 143)
Screenshot: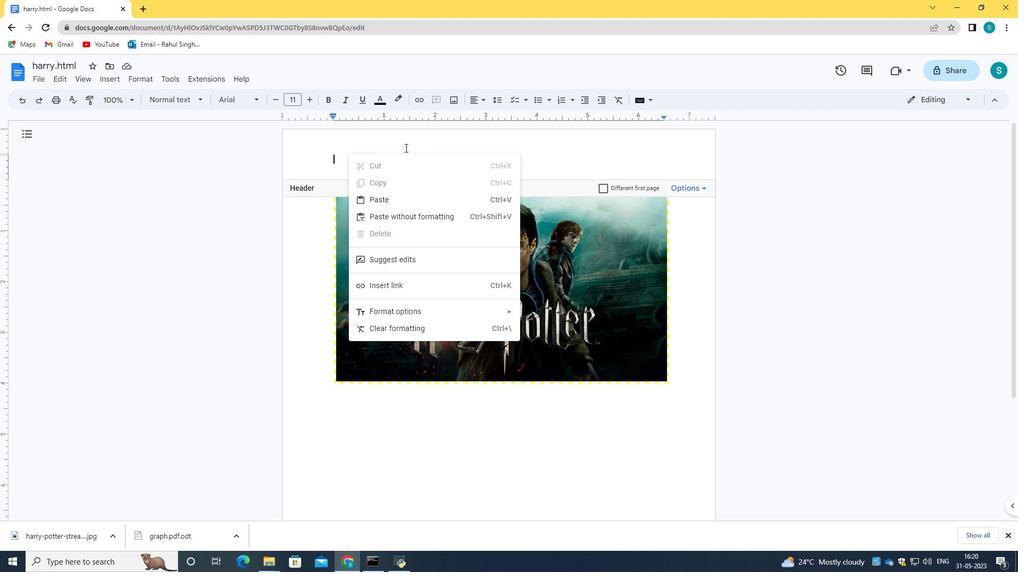 
Action: Mouse pressed left at (401, 143)
Screenshot: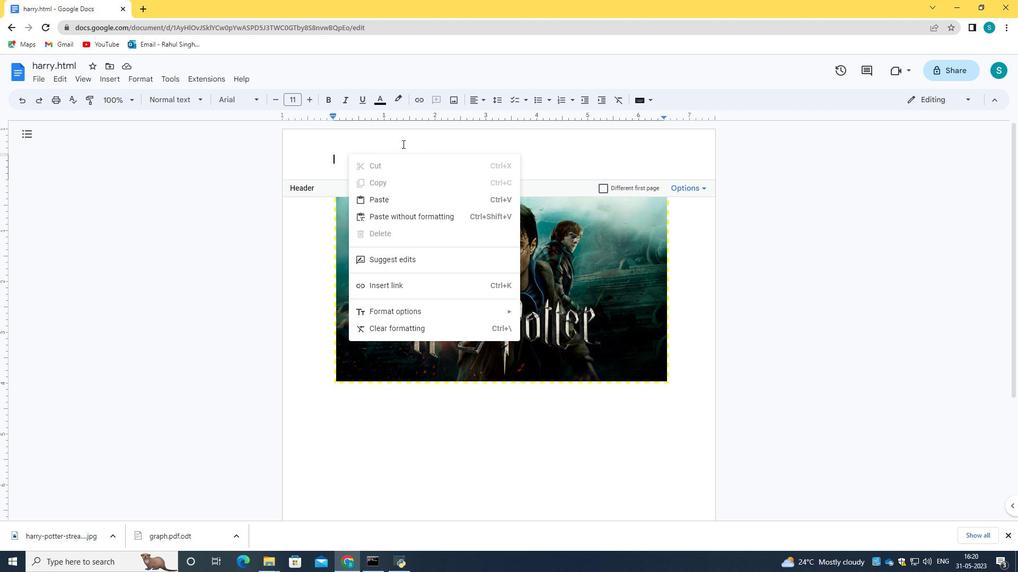 
Action: Mouse moved to (103, 80)
Screenshot: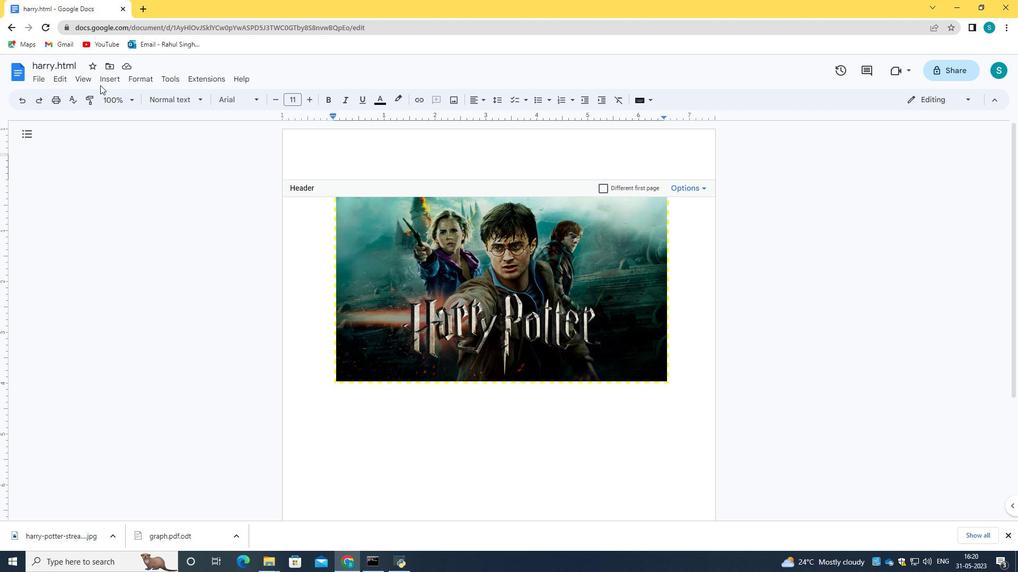
Action: Mouse pressed left at (103, 80)
Screenshot: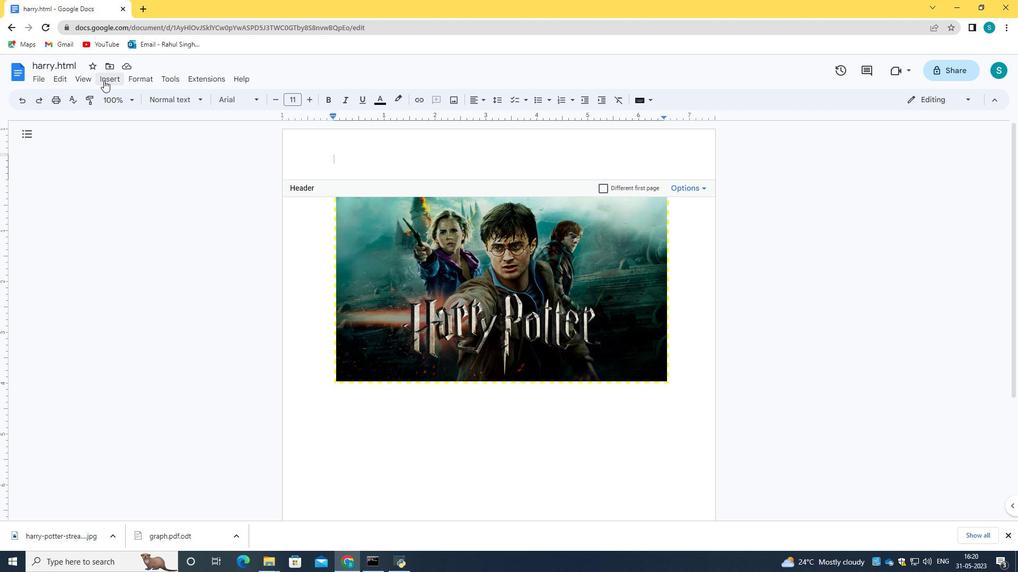 
Action: Mouse moved to (309, 131)
Screenshot: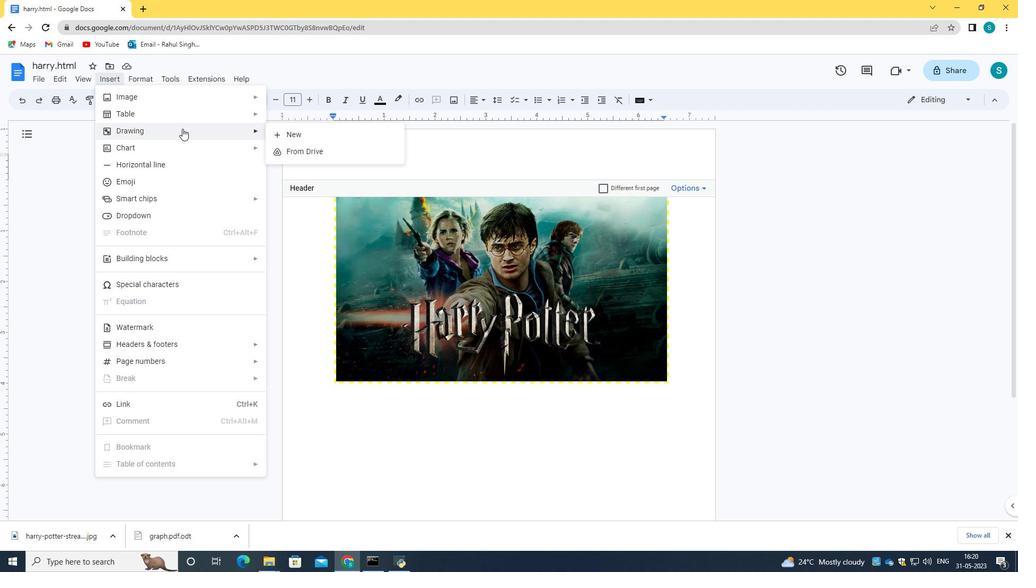 
Action: Mouse pressed left at (309, 131)
Screenshot: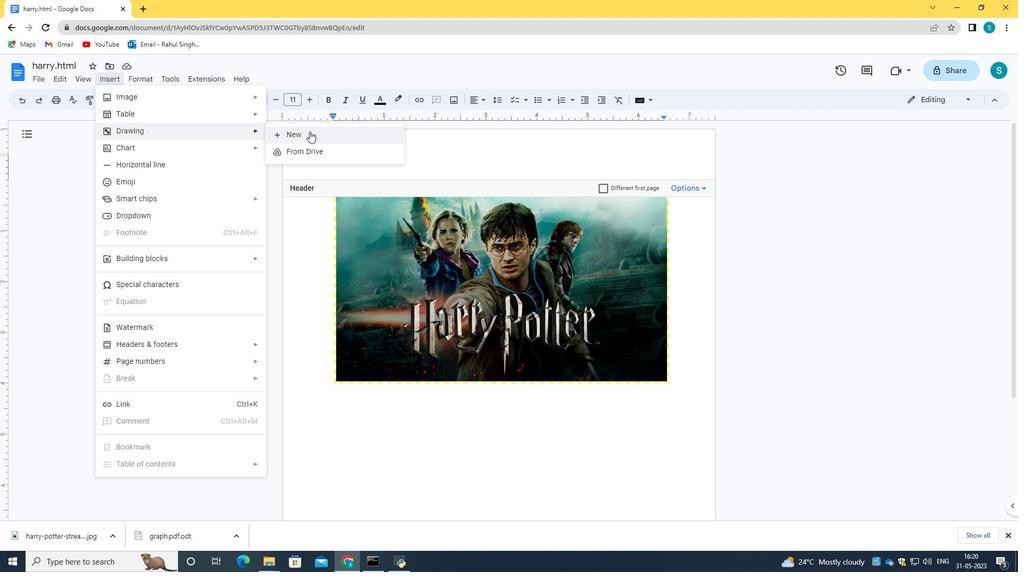 
Action: Mouse moved to (281, 117)
Screenshot: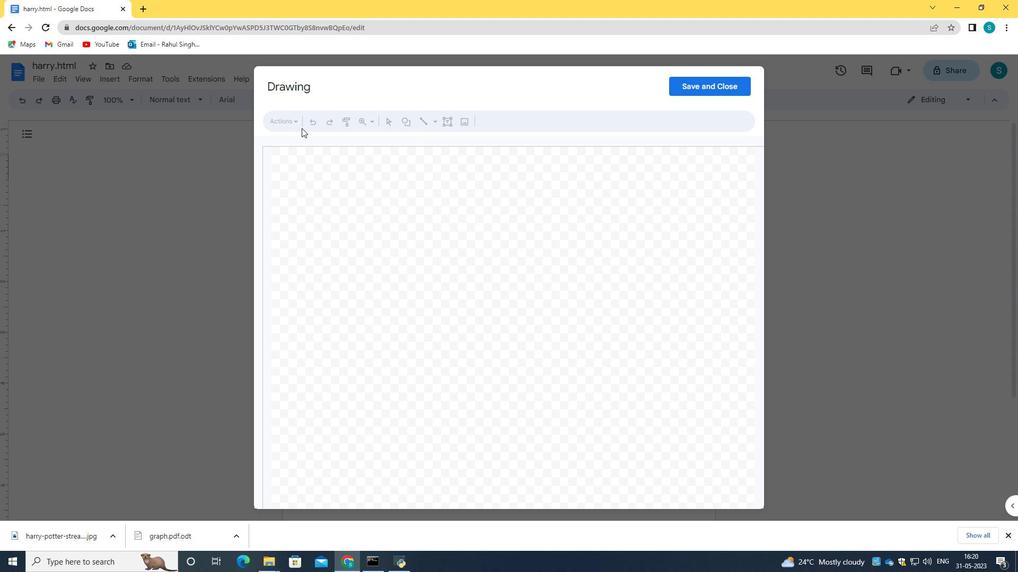 
Action: Mouse pressed left at (281, 117)
Screenshot: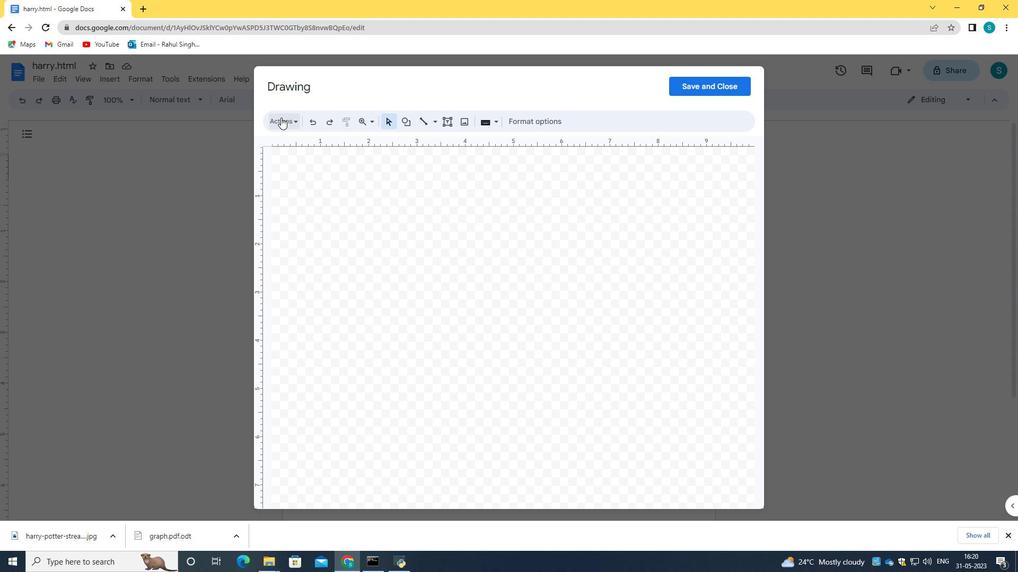 
Action: Mouse moved to (309, 190)
Screenshot: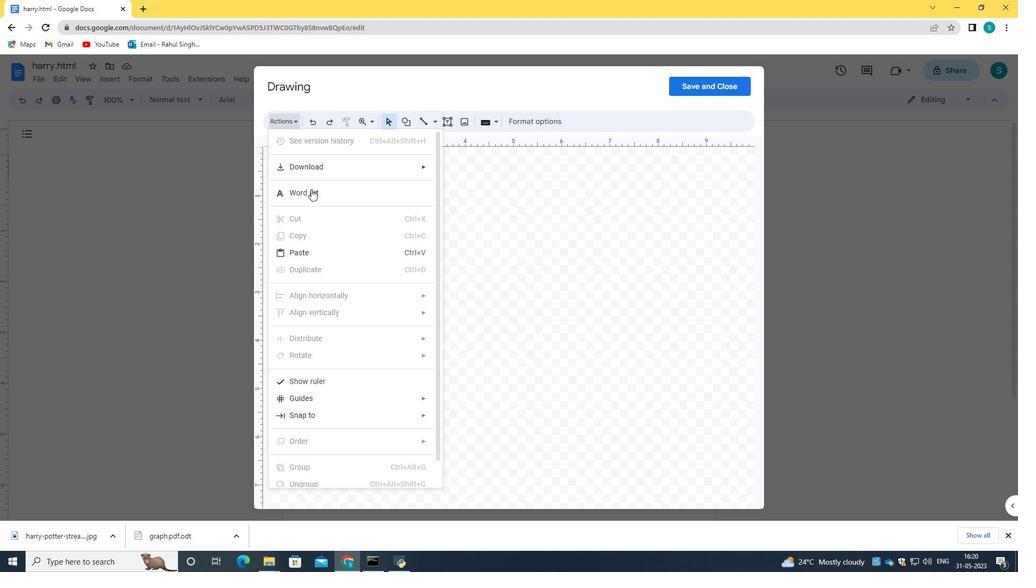 
Action: Mouse pressed left at (309, 190)
Screenshot: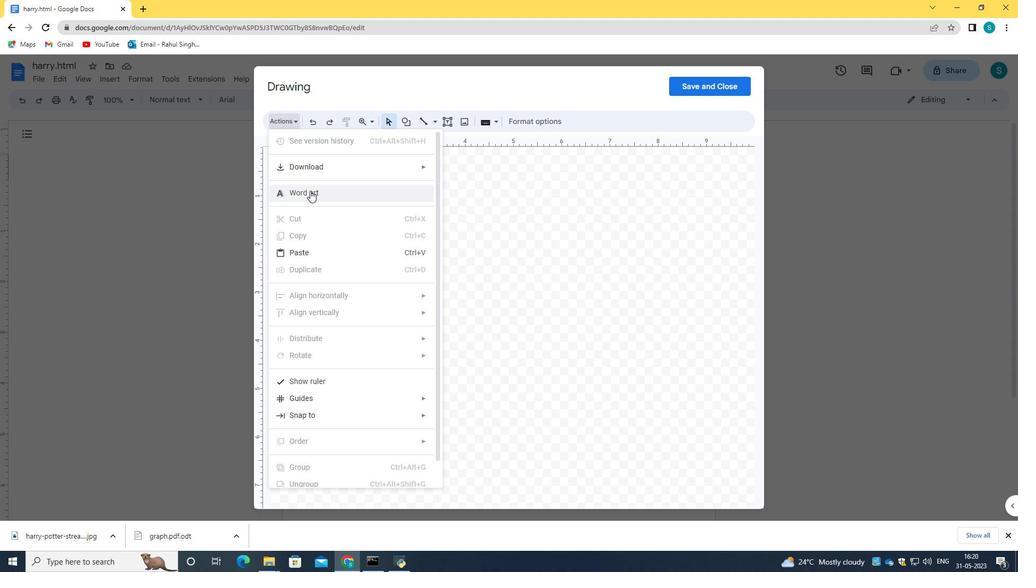 
Action: Mouse moved to (457, 162)
Screenshot: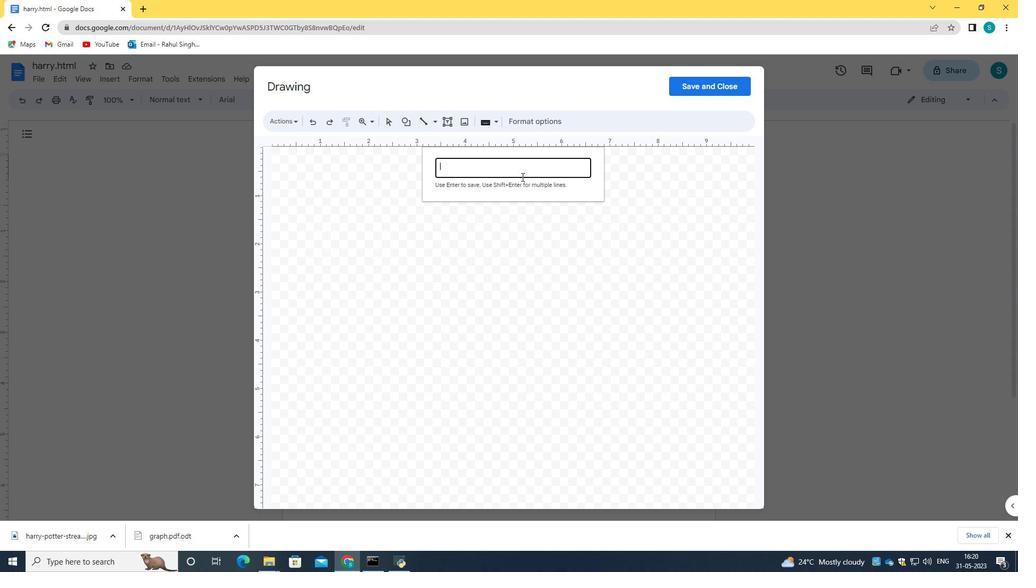 
Action: Key pressed <Key.caps_lock>H<Key.caps_lock>arry<Key.space><Key.caps_lock>P<Key.caps_lock>otter<Key.enter>
Screenshot: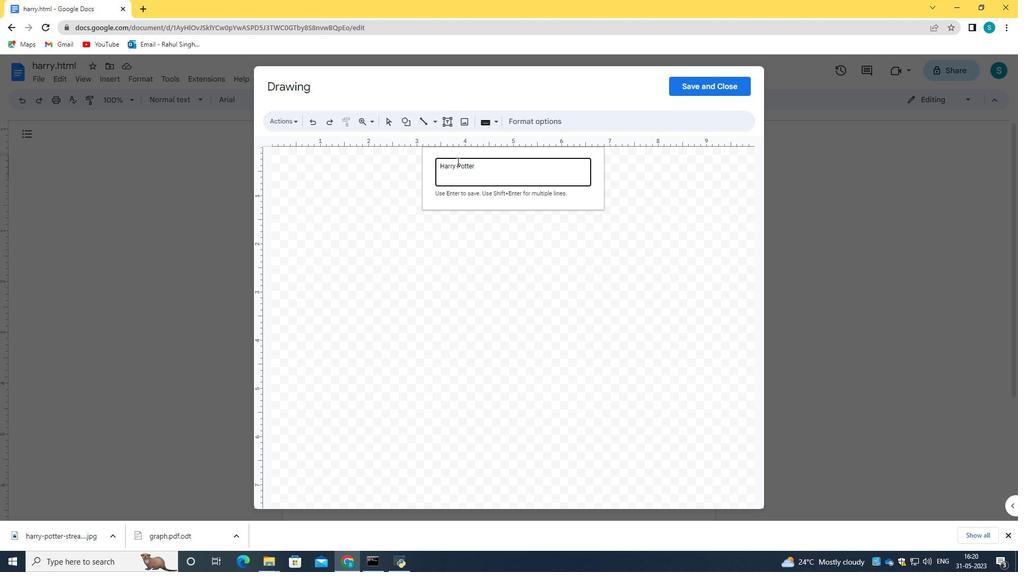 
Action: Mouse moved to (483, 121)
Screenshot: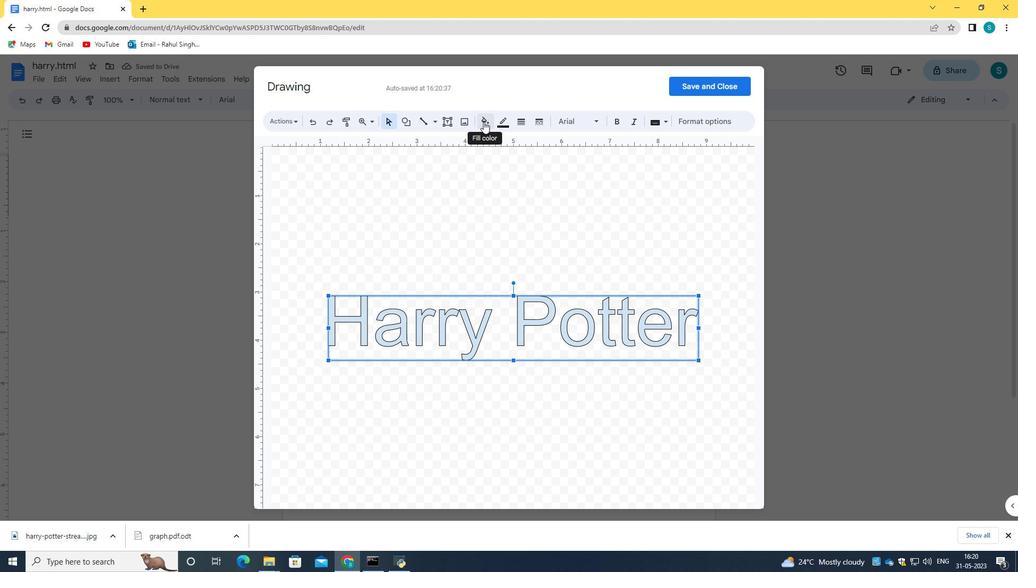 
Action: Mouse pressed left at (483, 121)
Screenshot: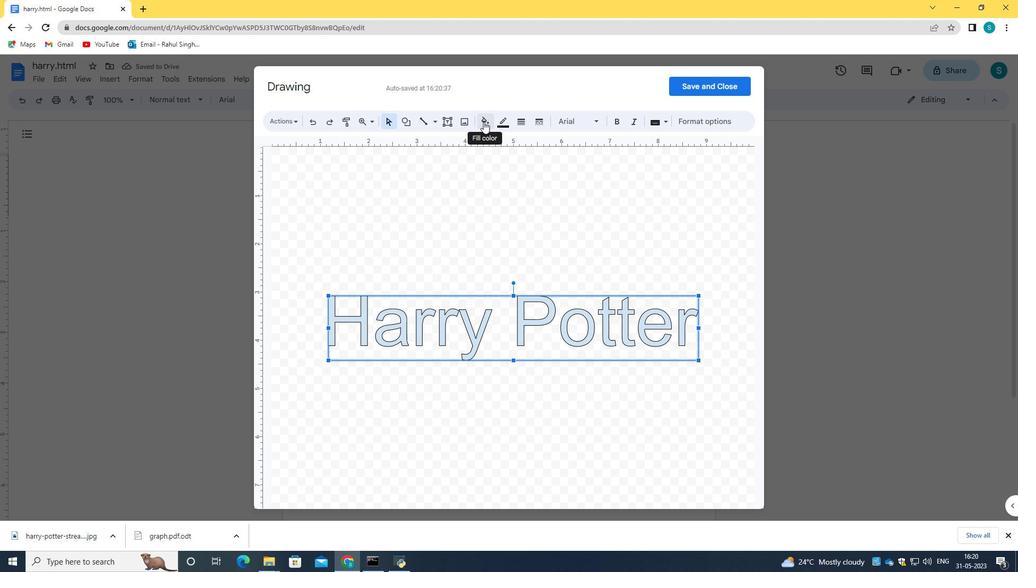 
Action: Mouse moved to (513, 206)
Screenshot: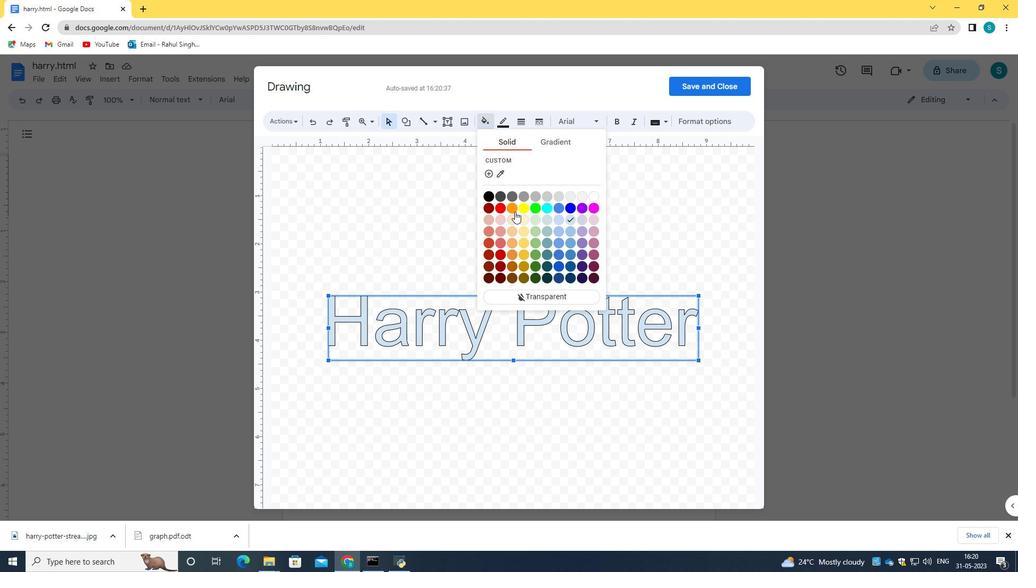
Action: Mouse pressed left at (513, 206)
Screenshot: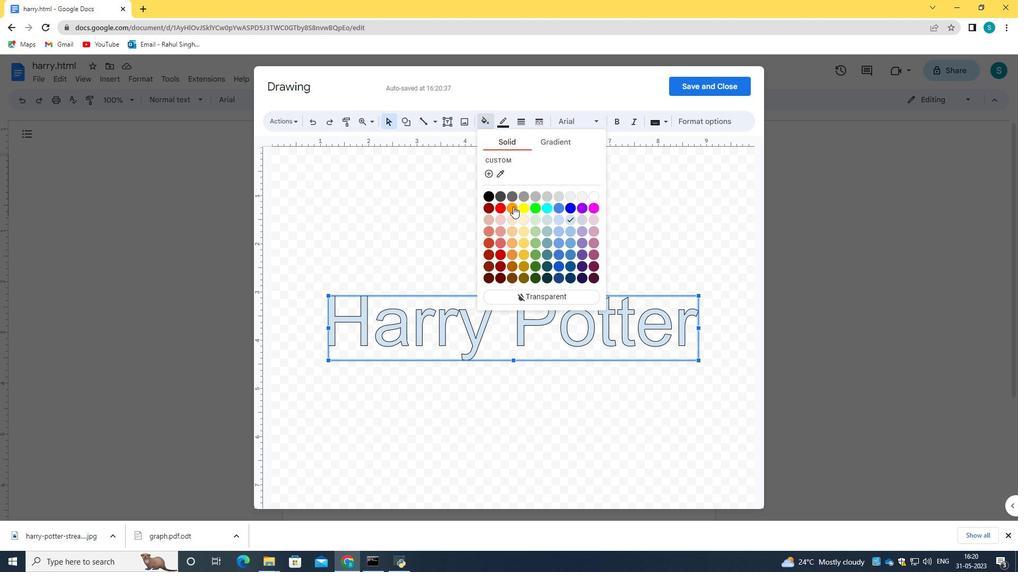 
Action: Mouse moved to (404, 124)
Screenshot: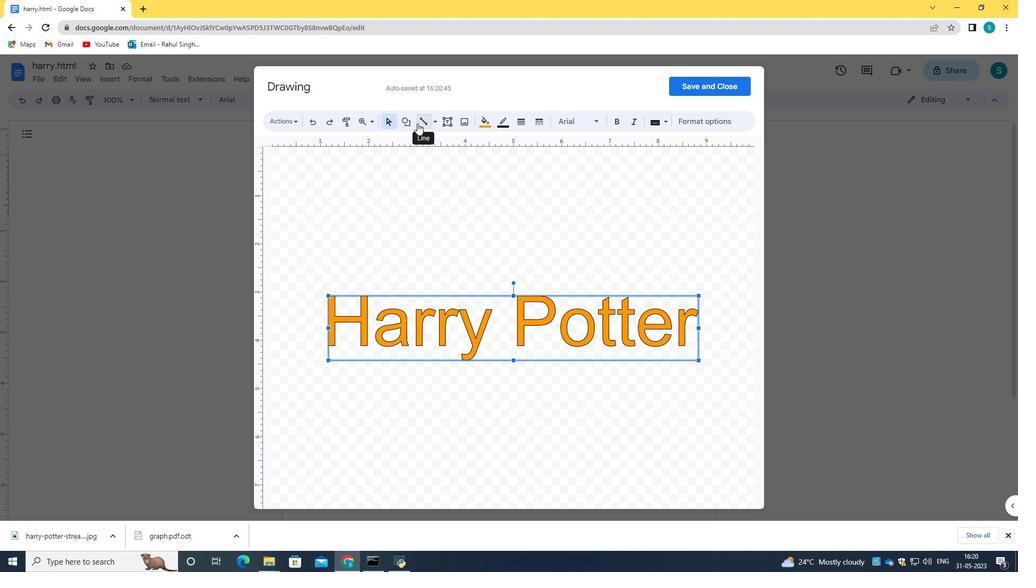 
Action: Mouse pressed left at (404, 124)
Screenshot: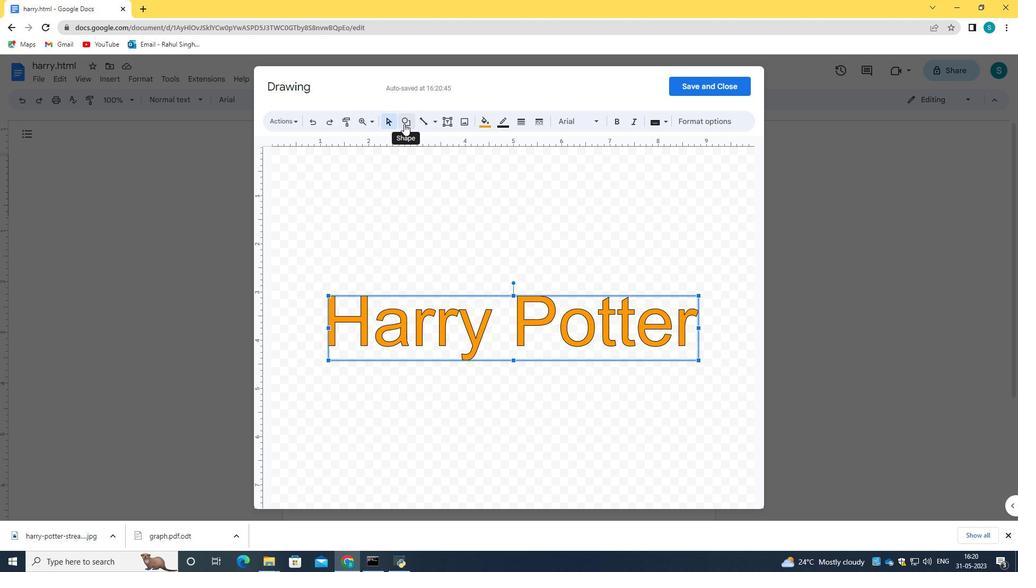 
Action: Mouse moved to (511, 298)
Screenshot: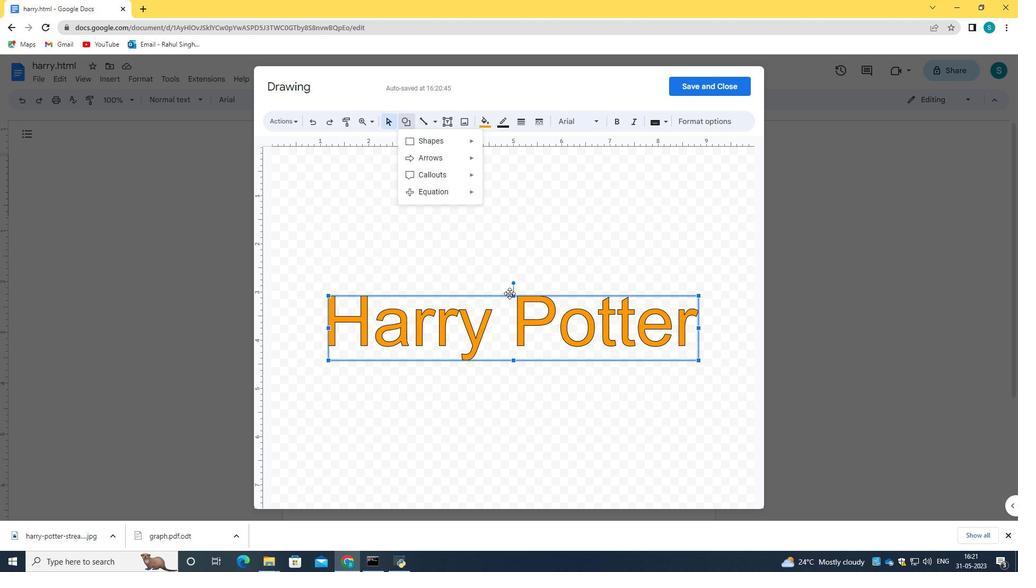 
Action: Mouse pressed left at (511, 298)
Screenshot: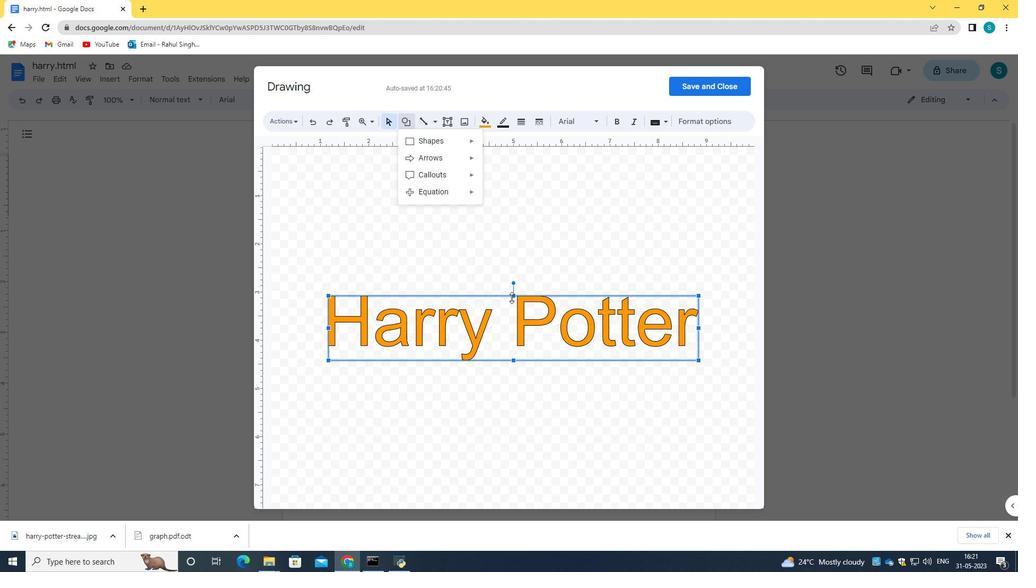 
Action: Mouse moved to (694, 87)
Screenshot: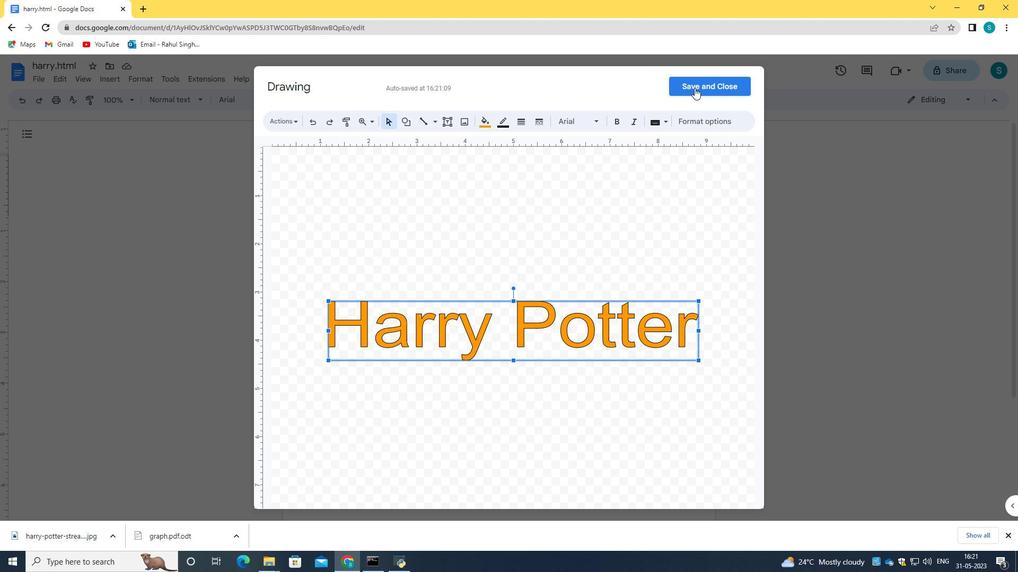 
Action: Mouse pressed left at (694, 87)
Screenshot: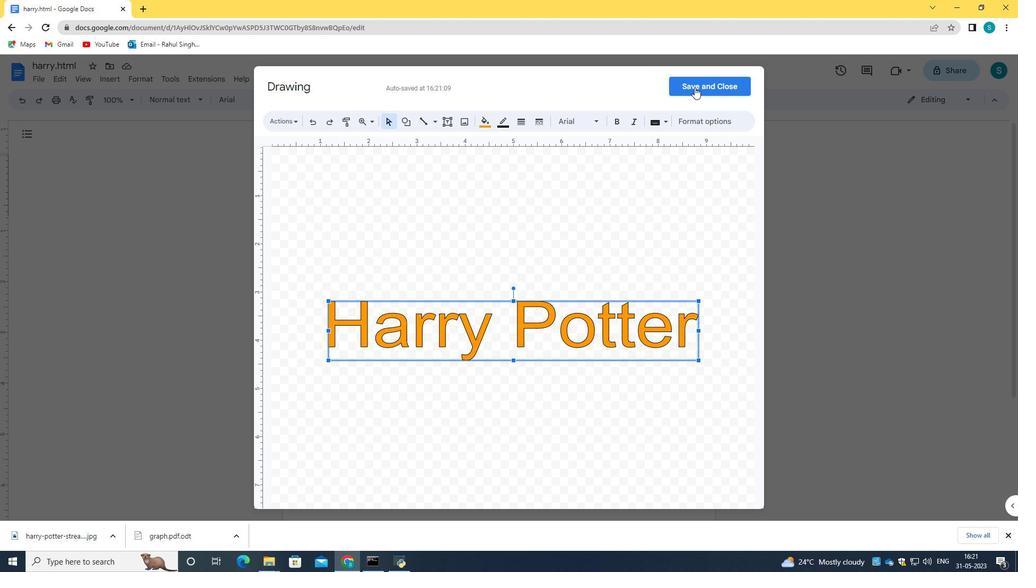 
Action: Mouse moved to (388, 407)
Screenshot: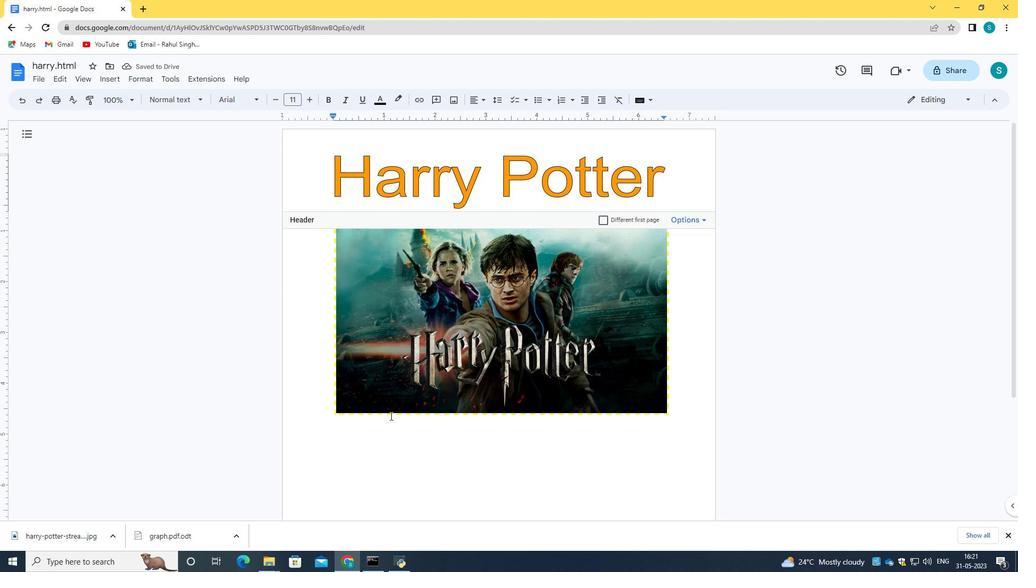 
